 Task: Find connections with filter location 'Aïn Deheb with filter topic #careeradvice with filter profile language French with filter current company Yashoda Hospitals with filter school Lakshmi Narain College of Technology, Kalchuri Nagar, Raisen Road, Post Klua, Bhopal-462021 with filter industry Banking with filter service category Technical with filter keywords title Cruise Director
Action: Mouse moved to (481, 70)
Screenshot: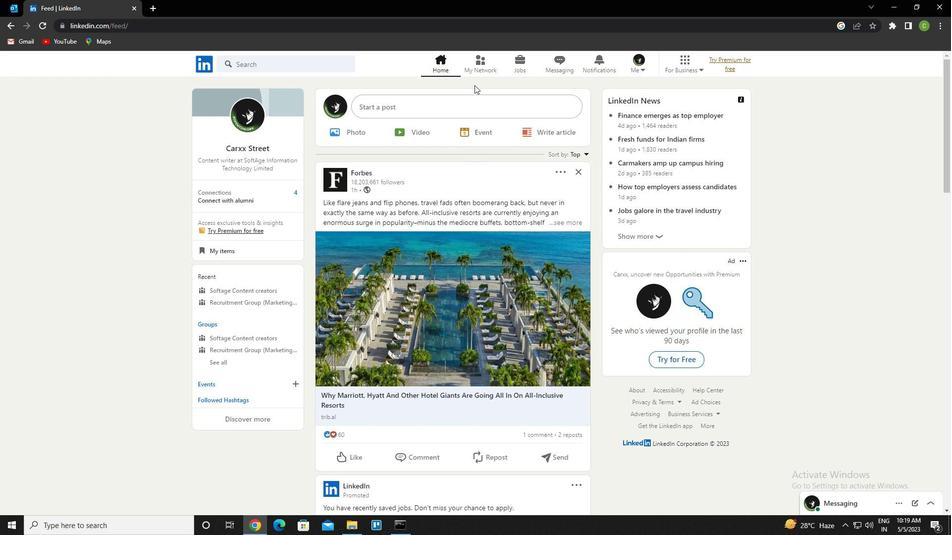 
Action: Mouse pressed left at (481, 70)
Screenshot: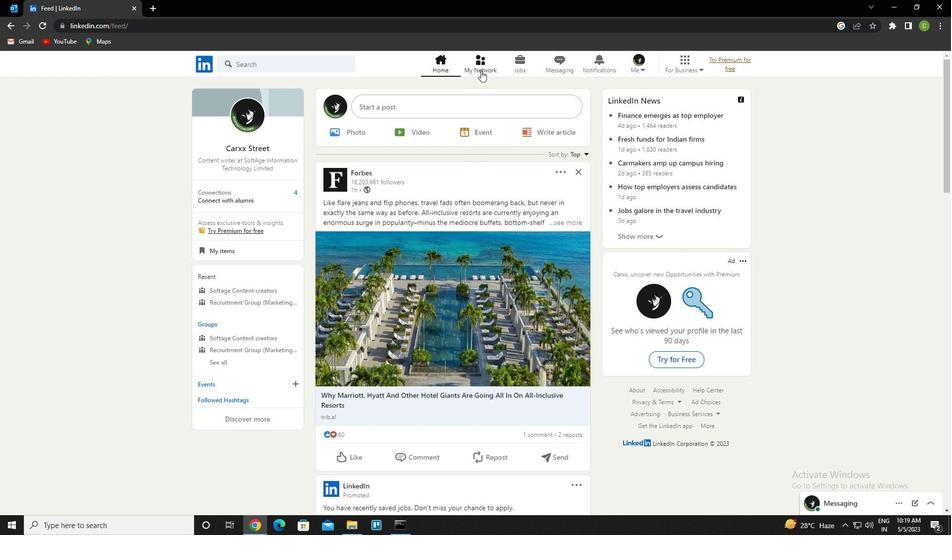 
Action: Mouse moved to (286, 122)
Screenshot: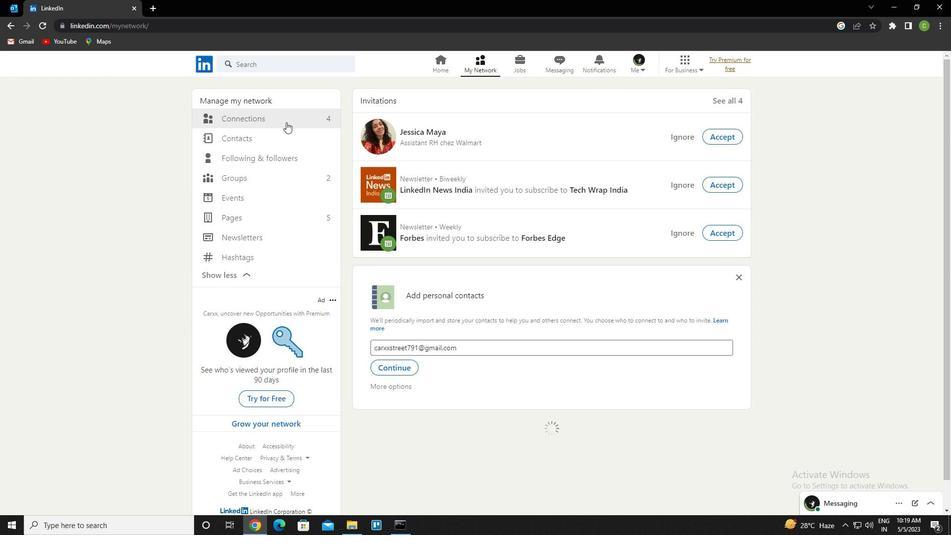 
Action: Mouse pressed left at (286, 122)
Screenshot: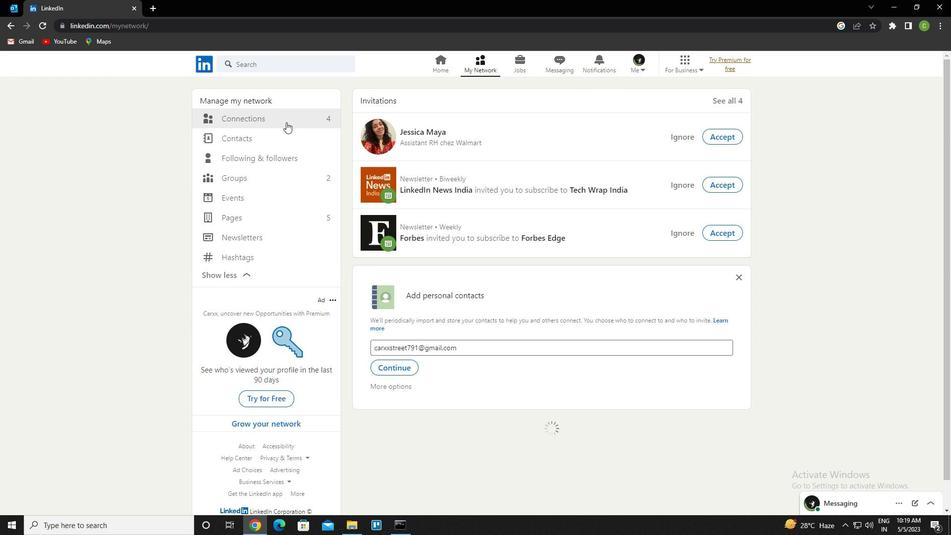 
Action: Mouse moved to (538, 120)
Screenshot: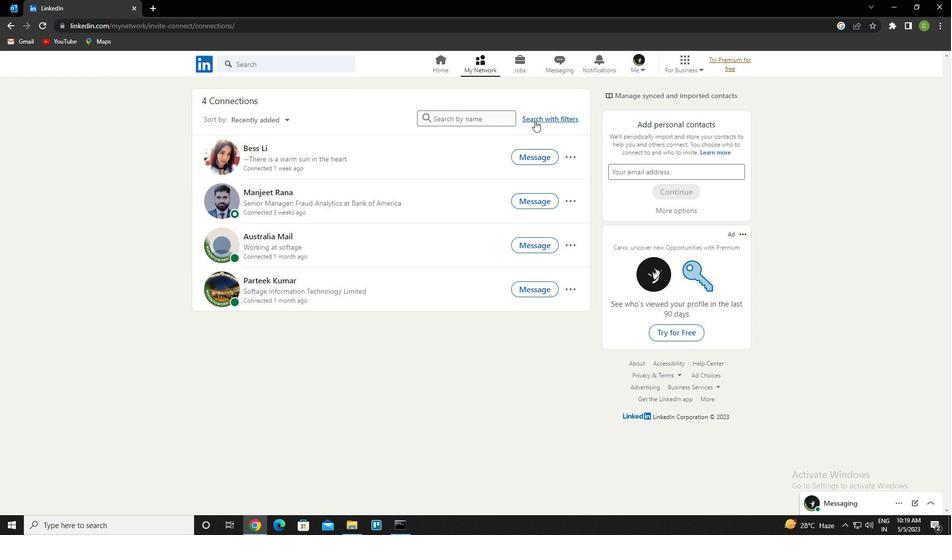 
Action: Mouse pressed left at (538, 120)
Screenshot: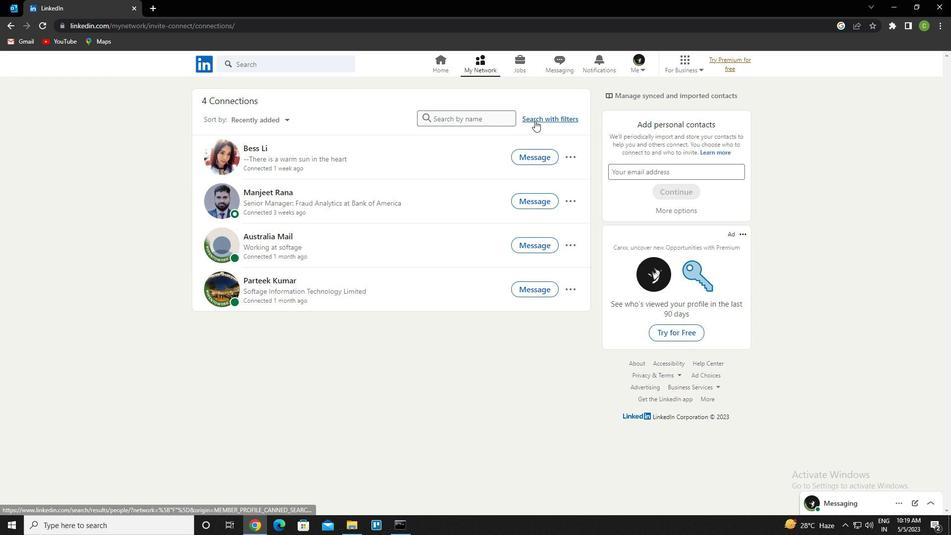 
Action: Mouse moved to (511, 93)
Screenshot: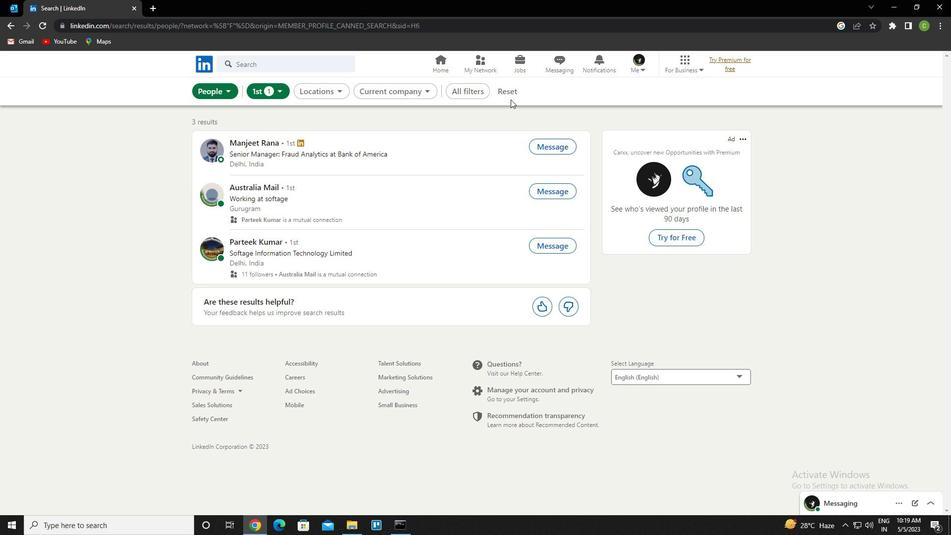 
Action: Mouse pressed left at (511, 93)
Screenshot: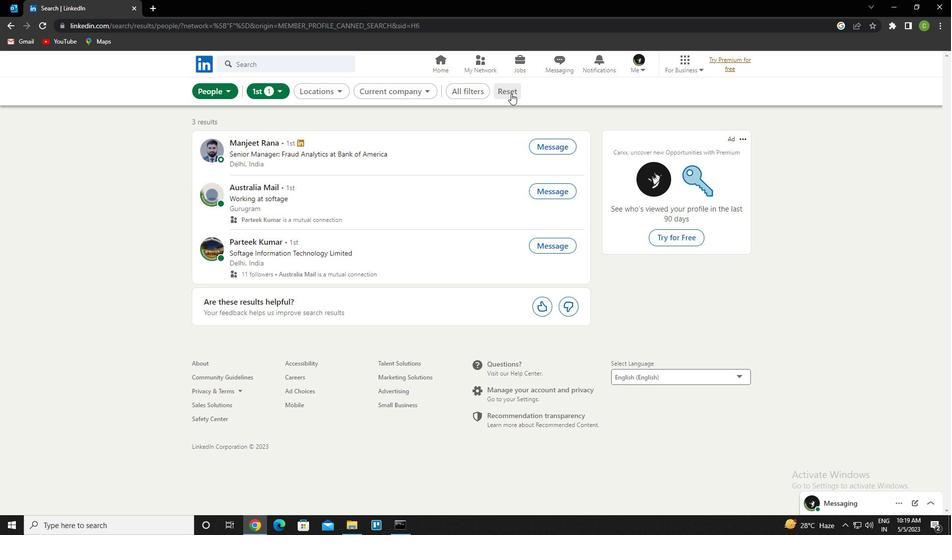 
Action: Mouse moved to (501, 97)
Screenshot: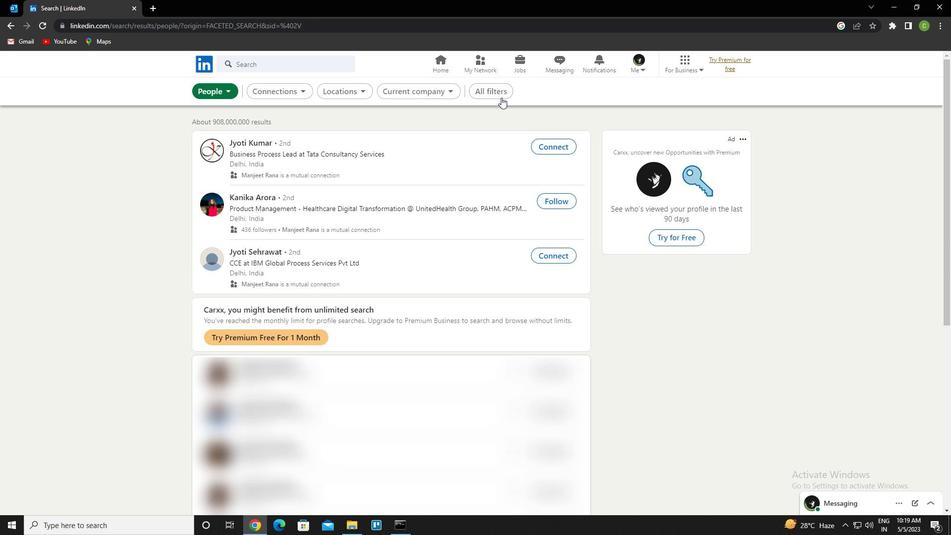 
Action: Mouse pressed left at (501, 97)
Screenshot: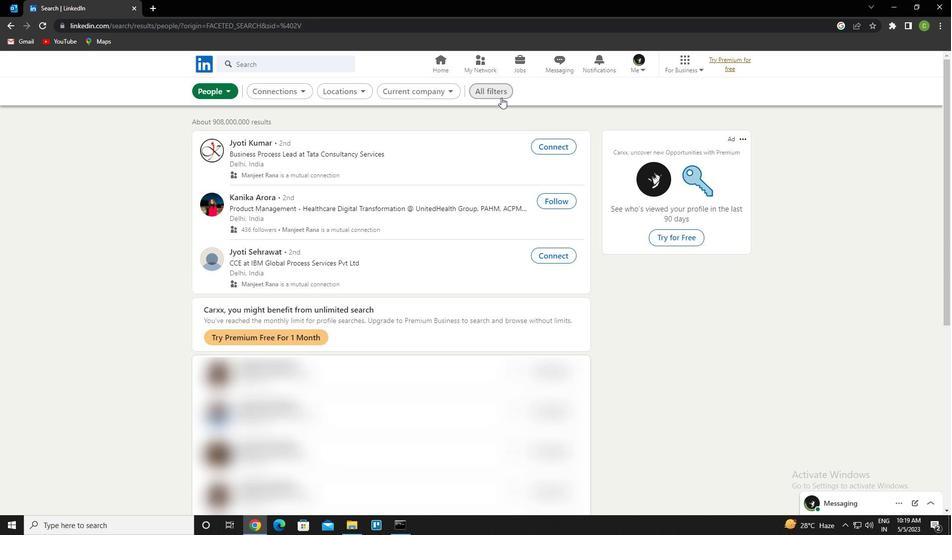 
Action: Mouse moved to (722, 254)
Screenshot: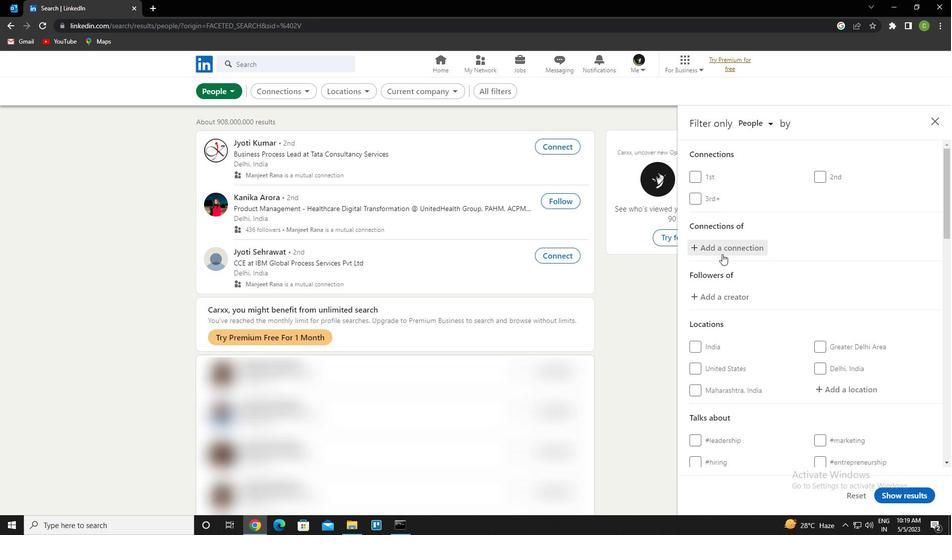 
Action: Mouse scrolled (722, 253) with delta (0, 0)
Screenshot: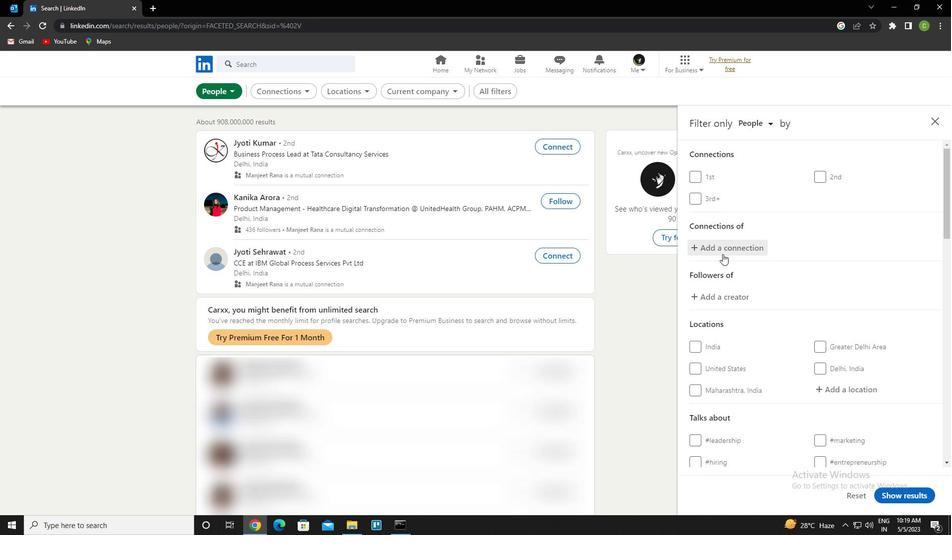 
Action: Mouse scrolled (722, 253) with delta (0, 0)
Screenshot: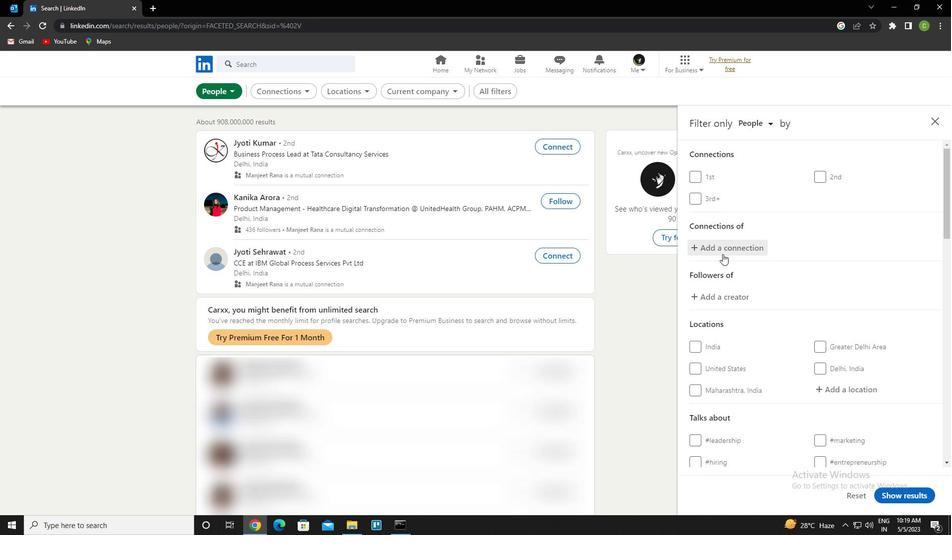 
Action: Mouse moved to (845, 295)
Screenshot: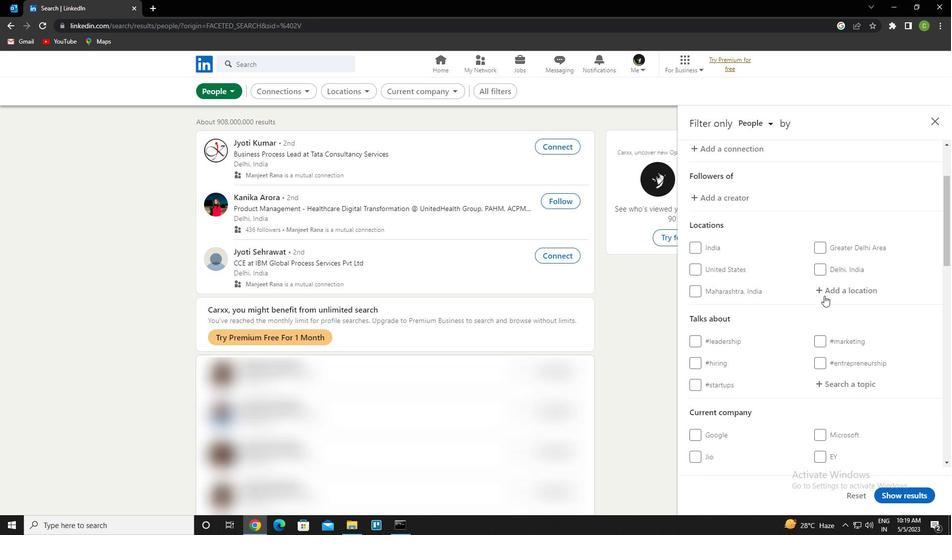 
Action: Mouse pressed left at (845, 295)
Screenshot: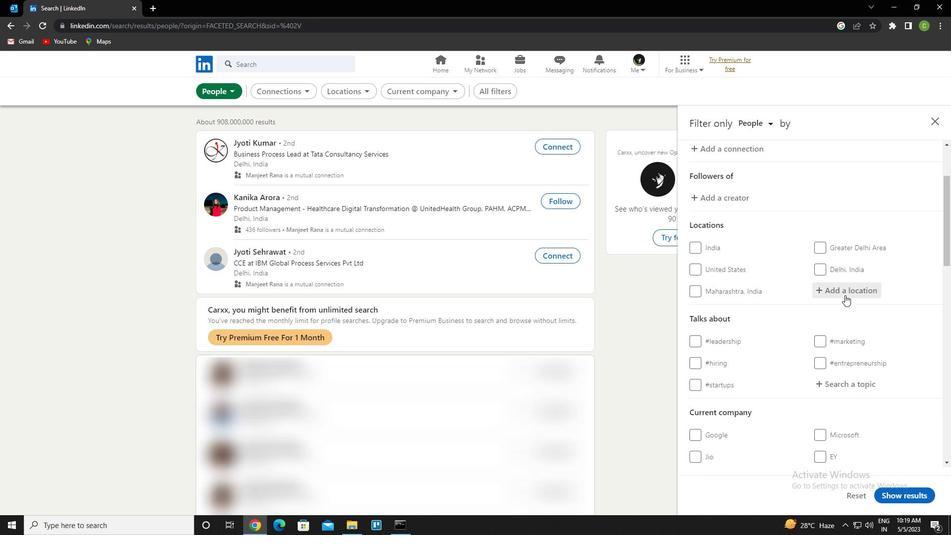 
Action: Mouse moved to (811, 272)
Screenshot: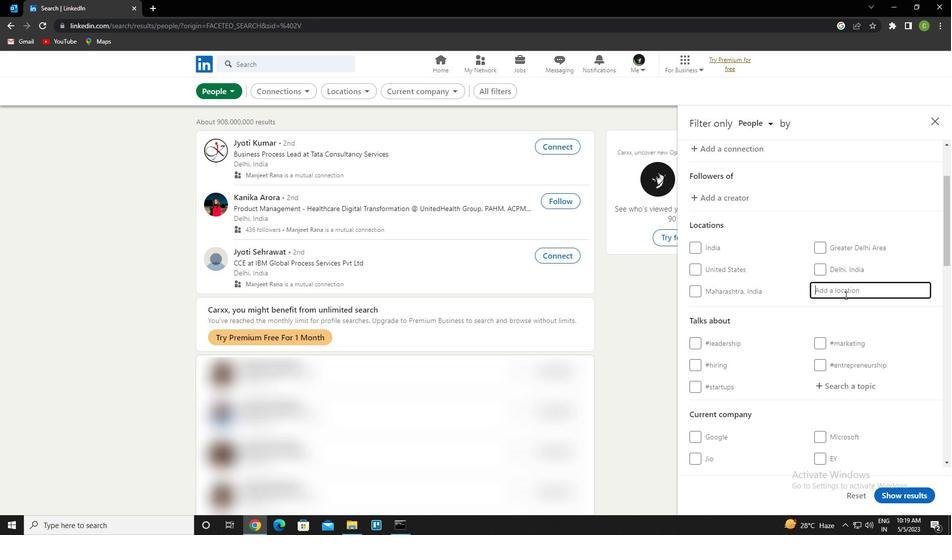 
Action: Key pressed <Key.caps_lock>a<Key.caps_lock>In<Key.space>deheb<Key.enter>
Screenshot: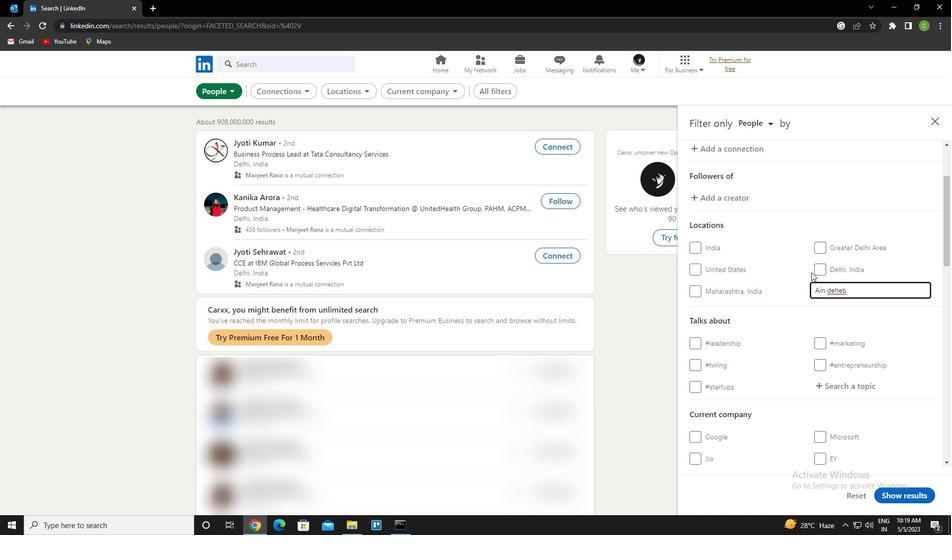 
Action: Mouse scrolled (811, 271) with delta (0, 0)
Screenshot: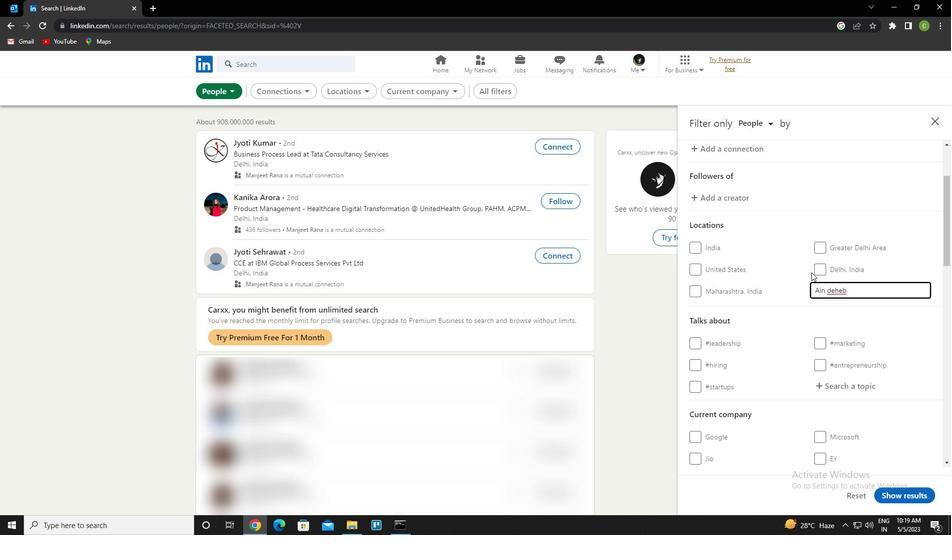 
Action: Mouse moved to (846, 342)
Screenshot: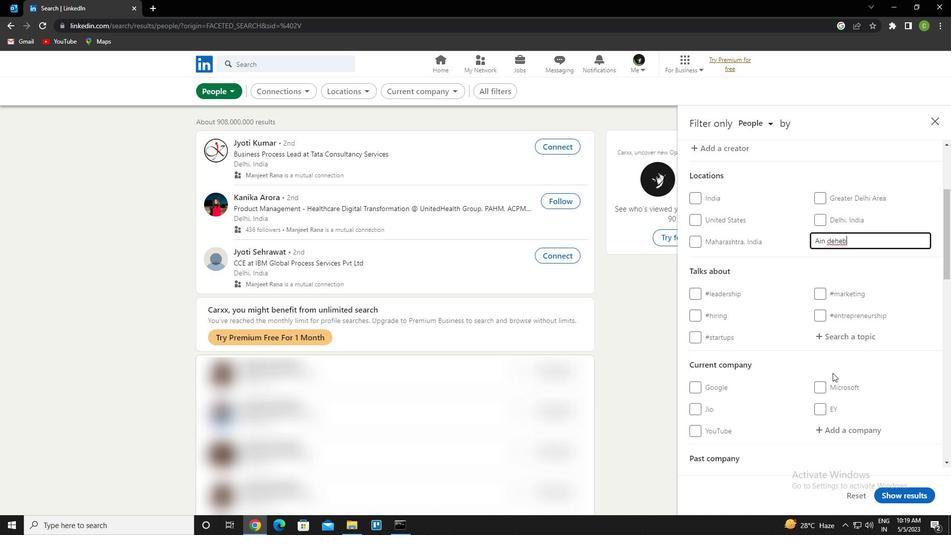 
Action: Mouse pressed left at (846, 342)
Screenshot: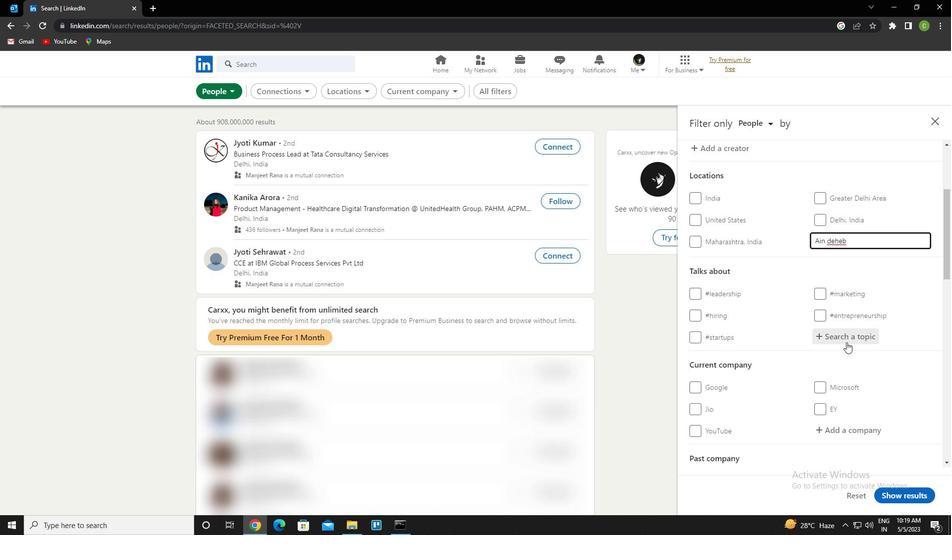 
Action: Key pressed careeradvice<Key.down><Key.enter>
Screenshot: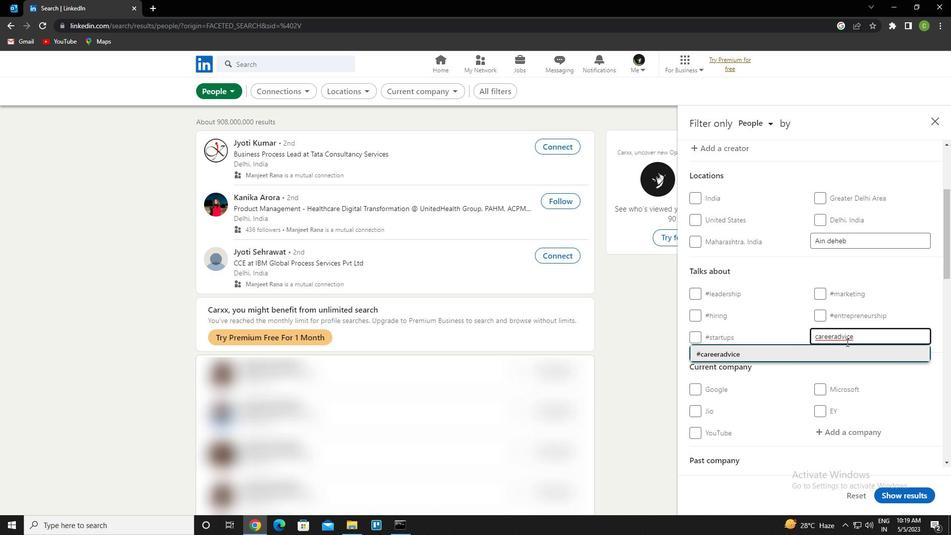 
Action: Mouse moved to (816, 320)
Screenshot: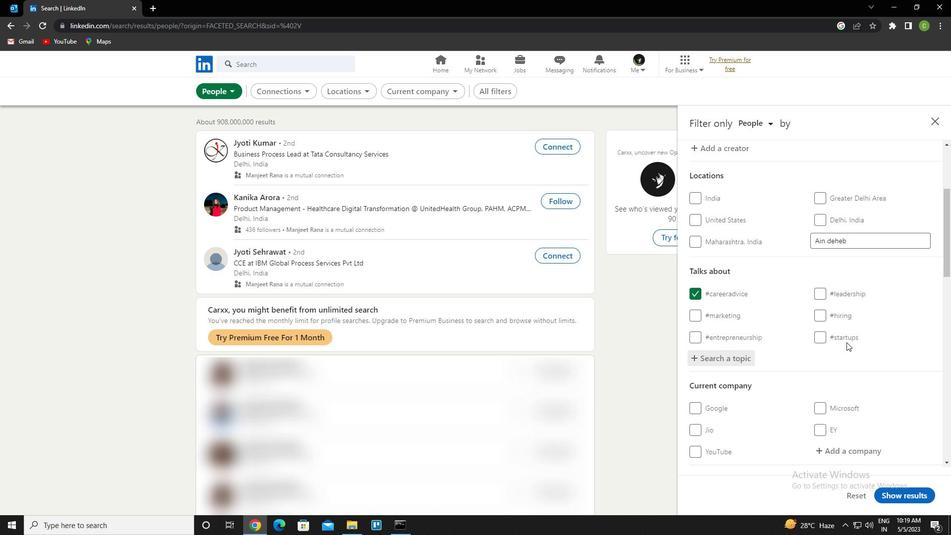 
Action: Mouse scrolled (816, 319) with delta (0, 0)
Screenshot: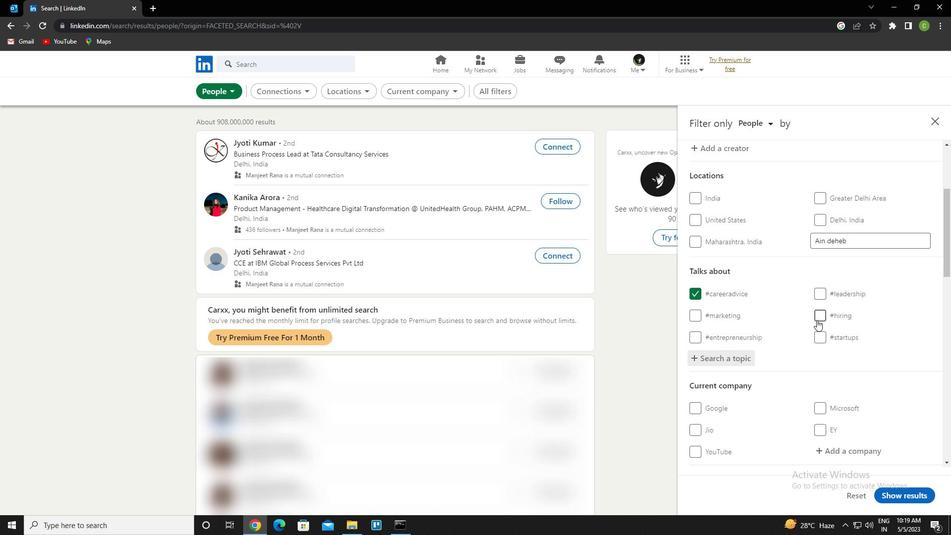 
Action: Mouse scrolled (816, 319) with delta (0, 0)
Screenshot: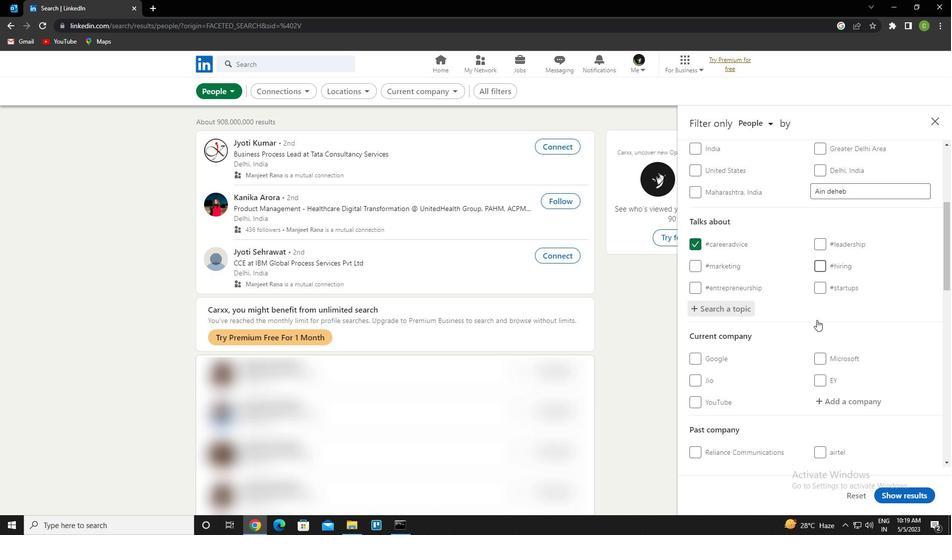 
Action: Mouse scrolled (816, 319) with delta (0, 0)
Screenshot: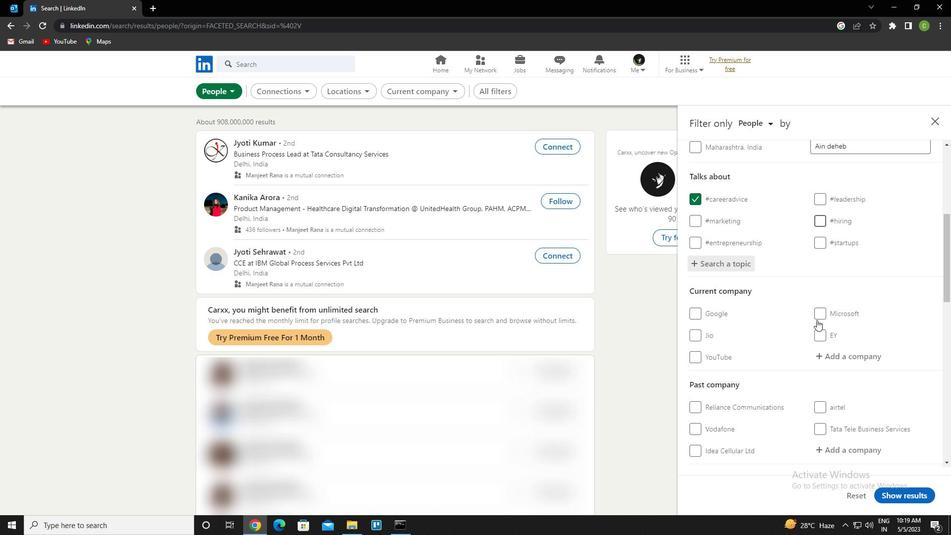 
Action: Mouse scrolled (816, 319) with delta (0, 0)
Screenshot: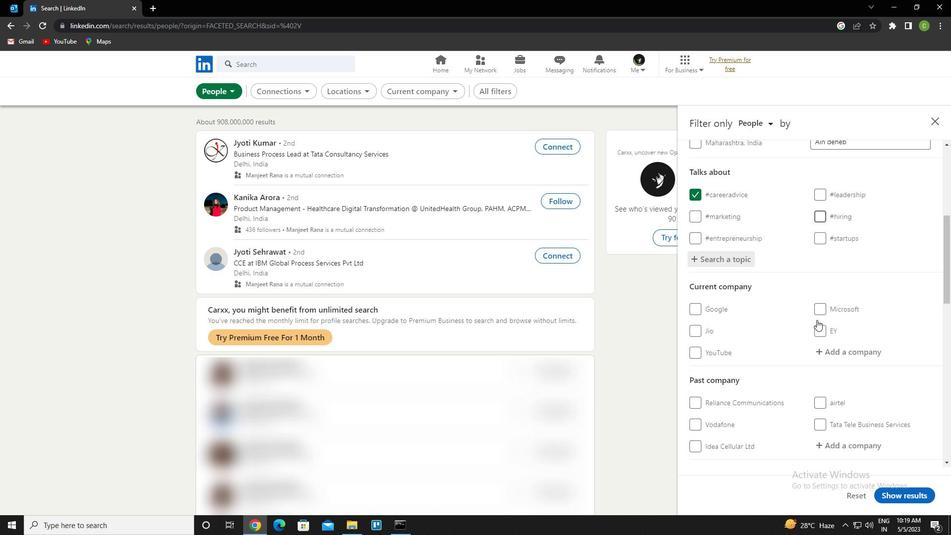 
Action: Mouse scrolled (816, 319) with delta (0, 0)
Screenshot: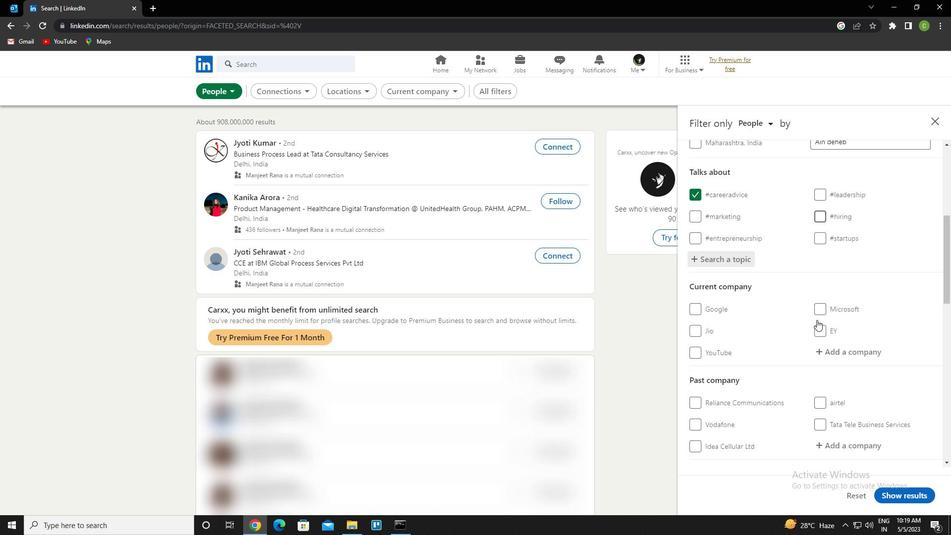 
Action: Mouse scrolled (816, 319) with delta (0, 0)
Screenshot: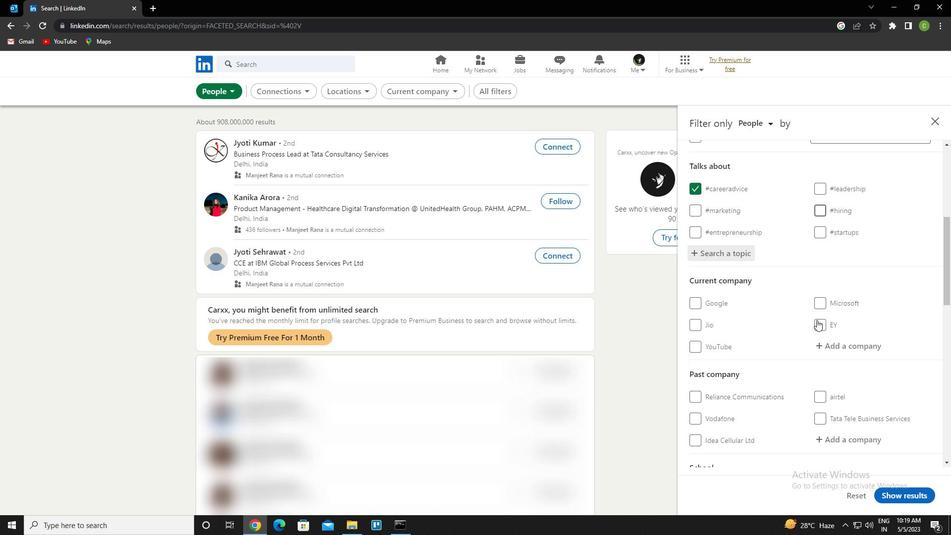
Action: Mouse scrolled (816, 319) with delta (0, 0)
Screenshot: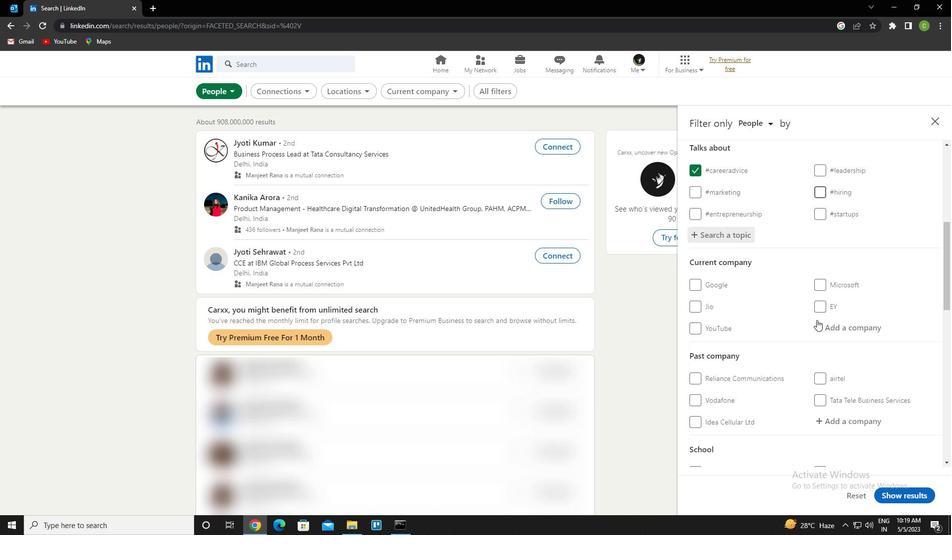 
Action: Mouse scrolled (816, 319) with delta (0, 0)
Screenshot: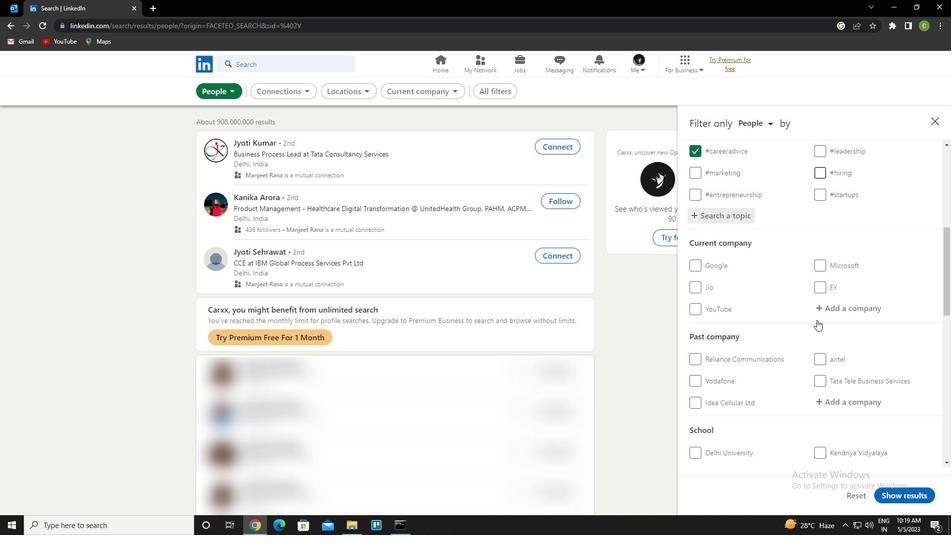 
Action: Mouse moved to (816, 320)
Screenshot: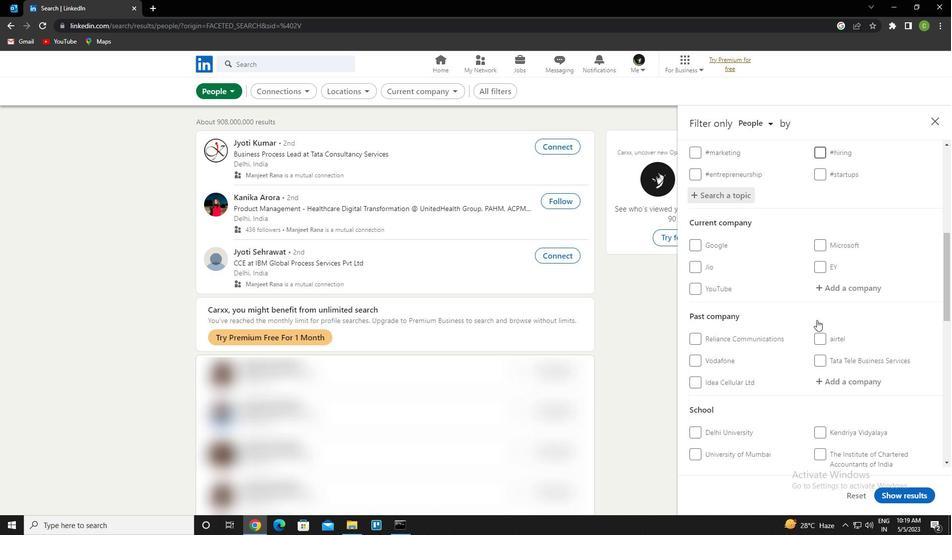 
Action: Mouse scrolled (816, 319) with delta (0, 0)
Screenshot: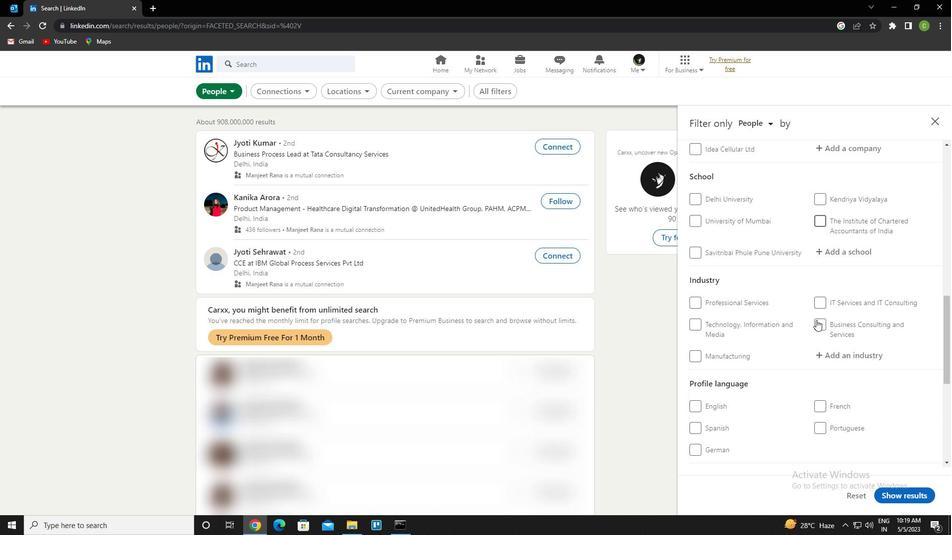 
Action: Mouse moved to (820, 354)
Screenshot: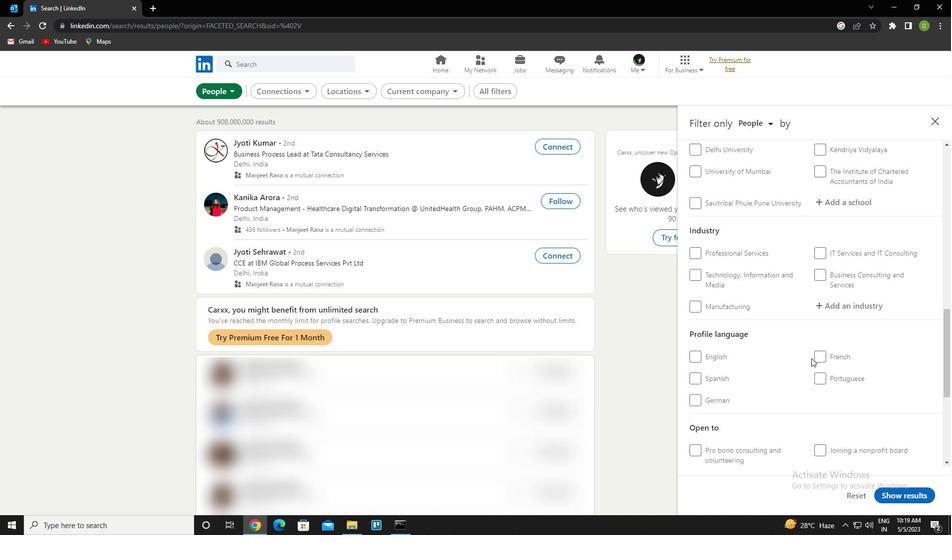 
Action: Mouse pressed left at (820, 354)
Screenshot: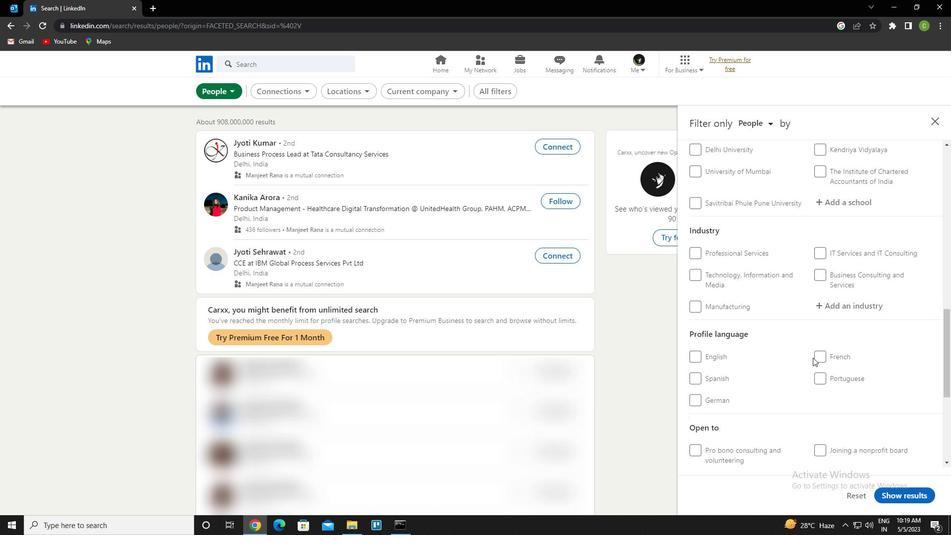 
Action: Mouse moved to (781, 319)
Screenshot: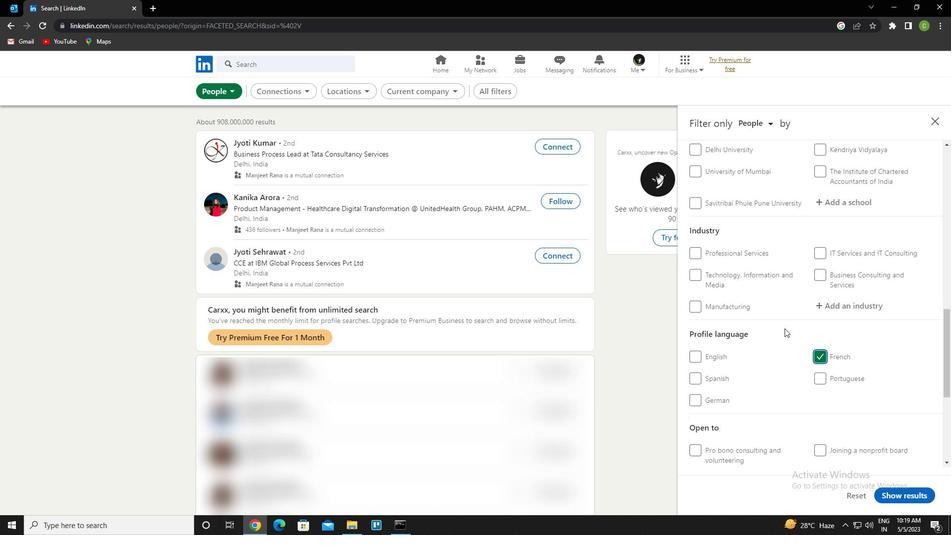 
Action: Mouse scrolled (781, 320) with delta (0, 0)
Screenshot: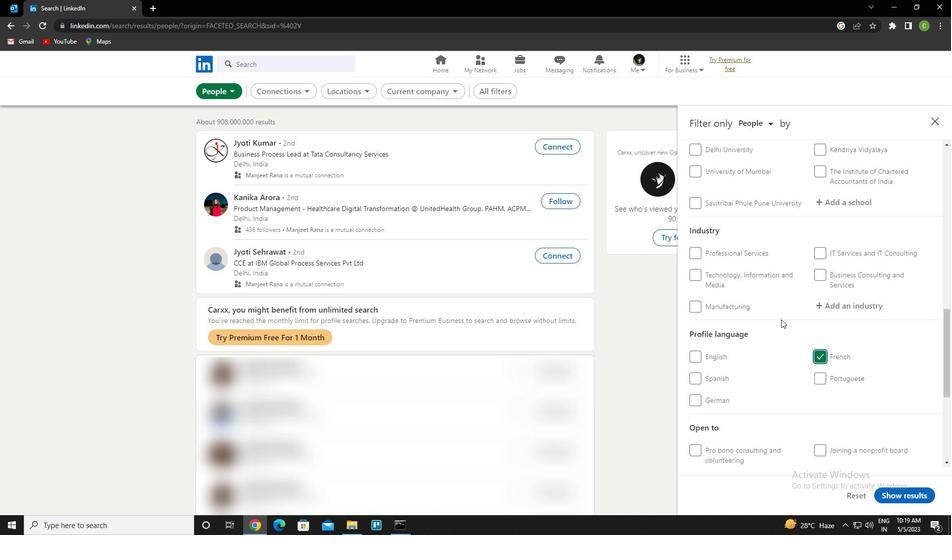 
Action: Mouse scrolled (781, 320) with delta (0, 0)
Screenshot: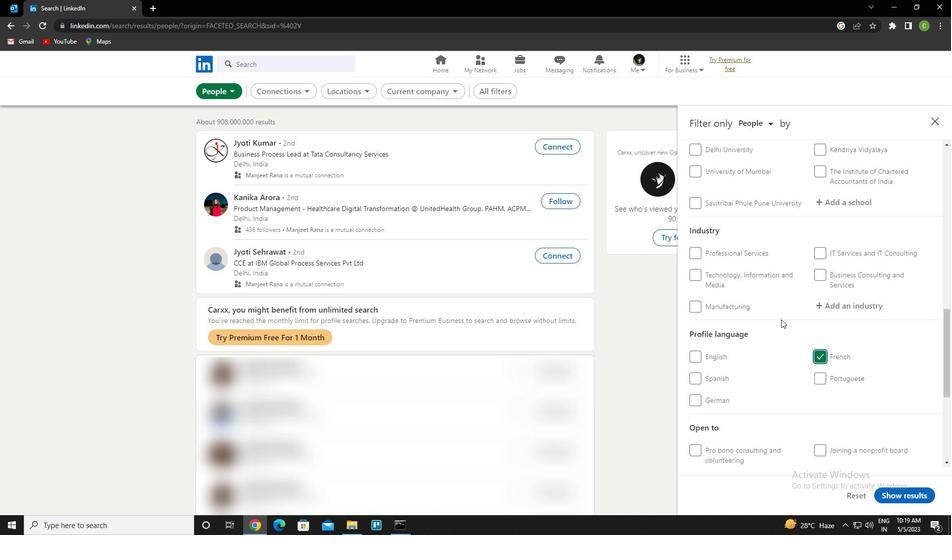 
Action: Mouse scrolled (781, 320) with delta (0, 0)
Screenshot: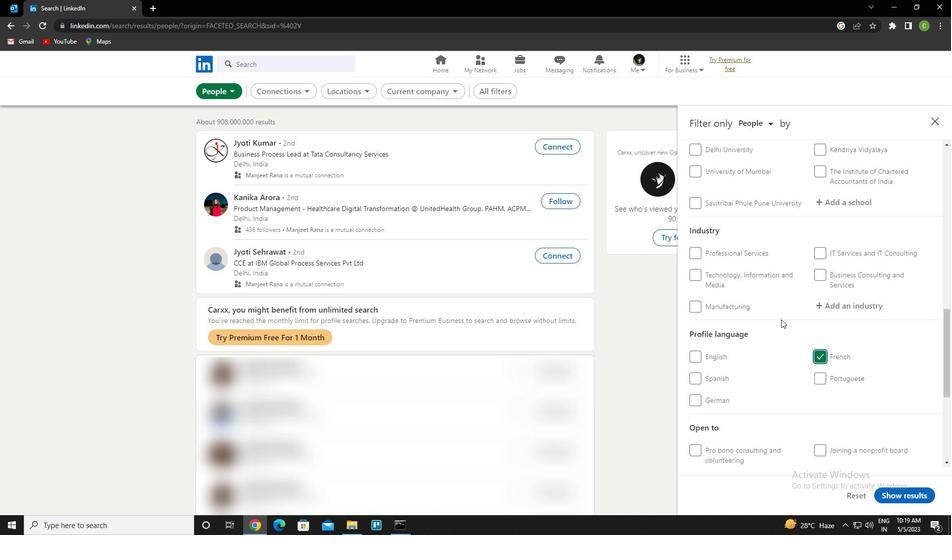 
Action: Mouse scrolled (781, 320) with delta (0, 0)
Screenshot: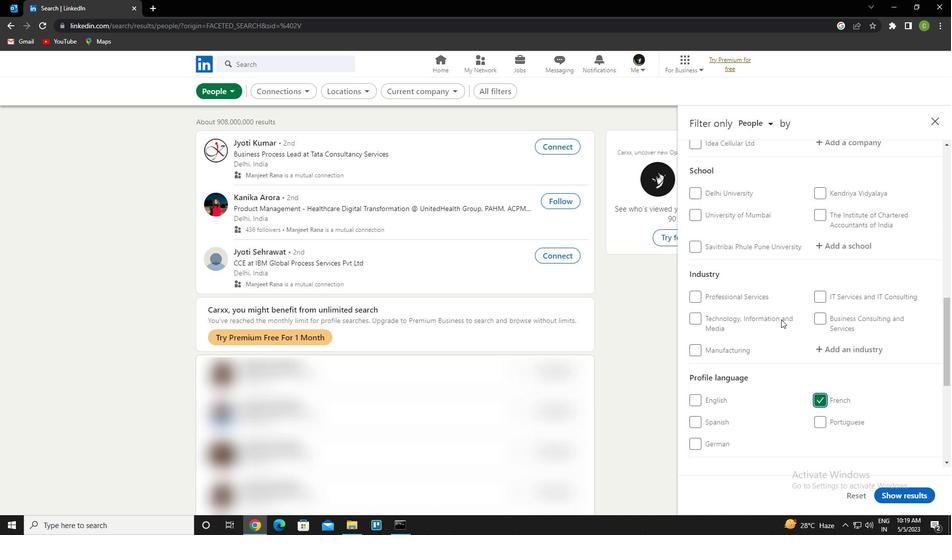 
Action: Mouse scrolled (781, 320) with delta (0, 0)
Screenshot: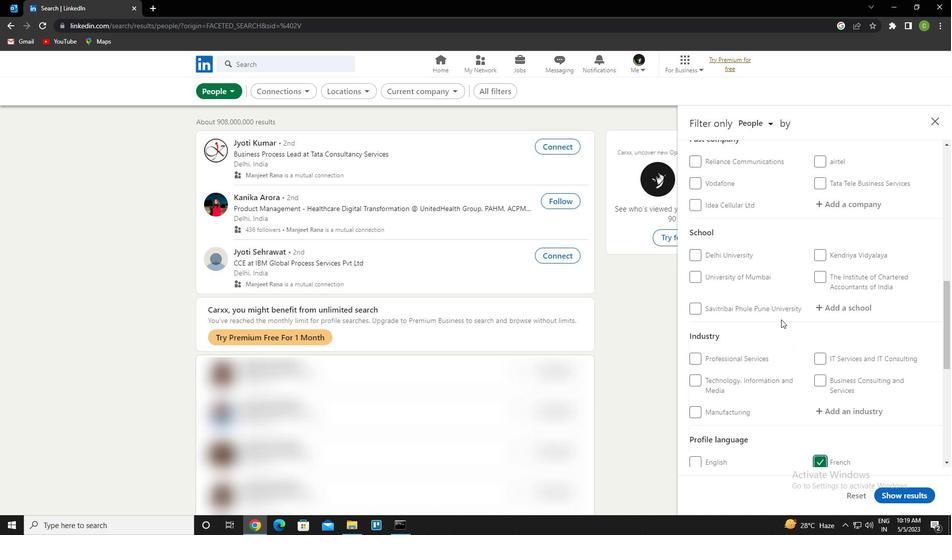 
Action: Mouse scrolled (781, 320) with delta (0, 0)
Screenshot: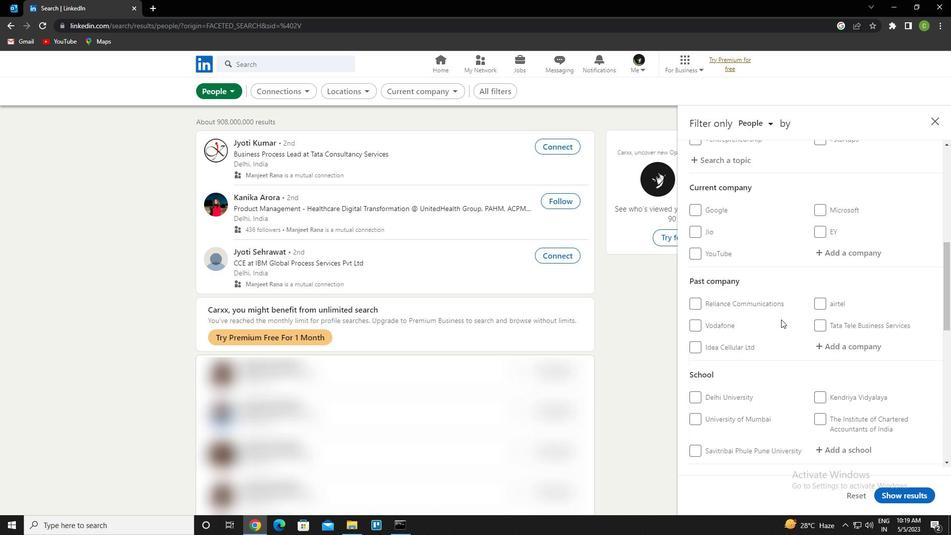 
Action: Mouse scrolled (781, 320) with delta (0, 0)
Screenshot: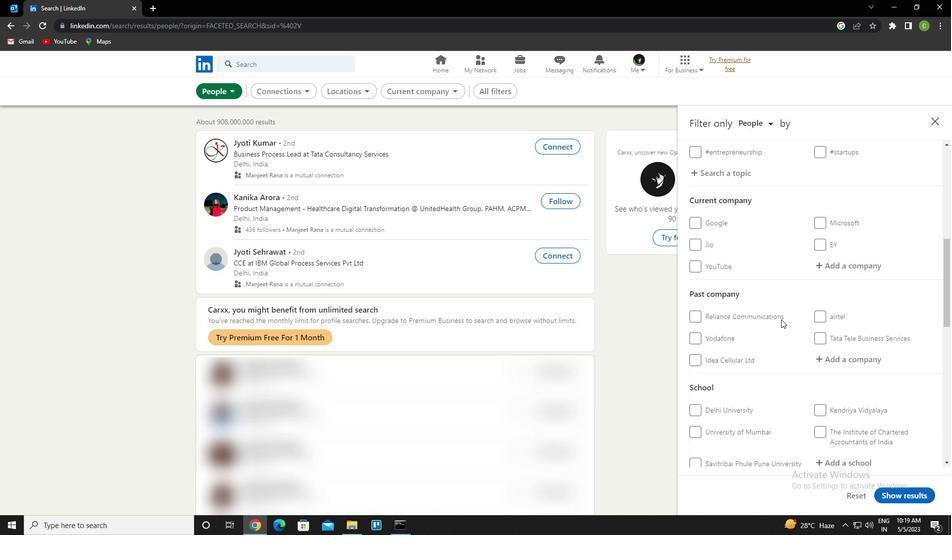 
Action: Mouse moved to (849, 352)
Screenshot: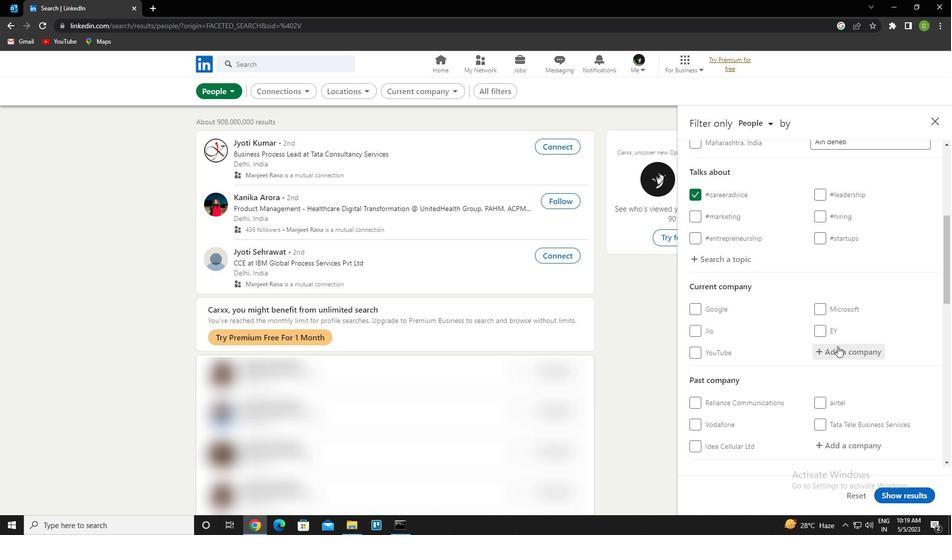 
Action: Mouse pressed left at (849, 352)
Screenshot: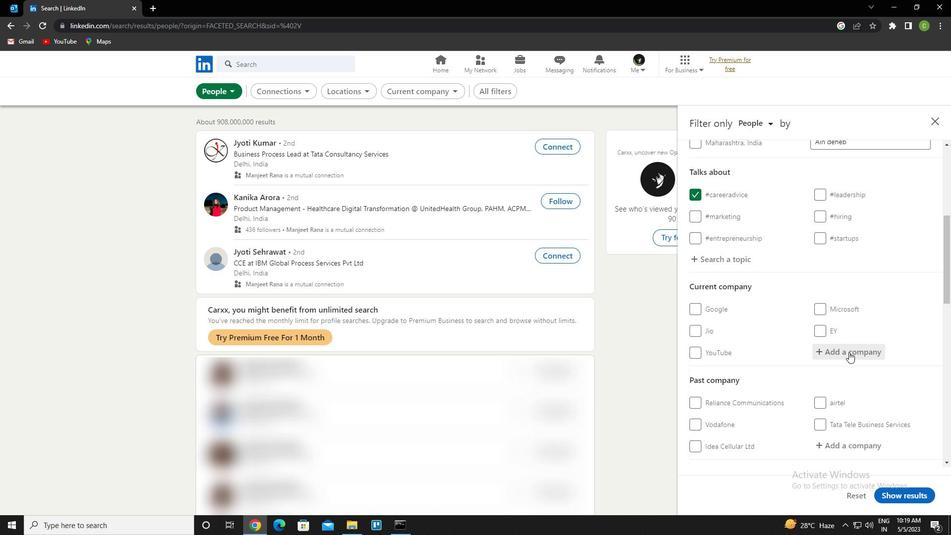 
Action: Mouse moved to (865, 318)
Screenshot: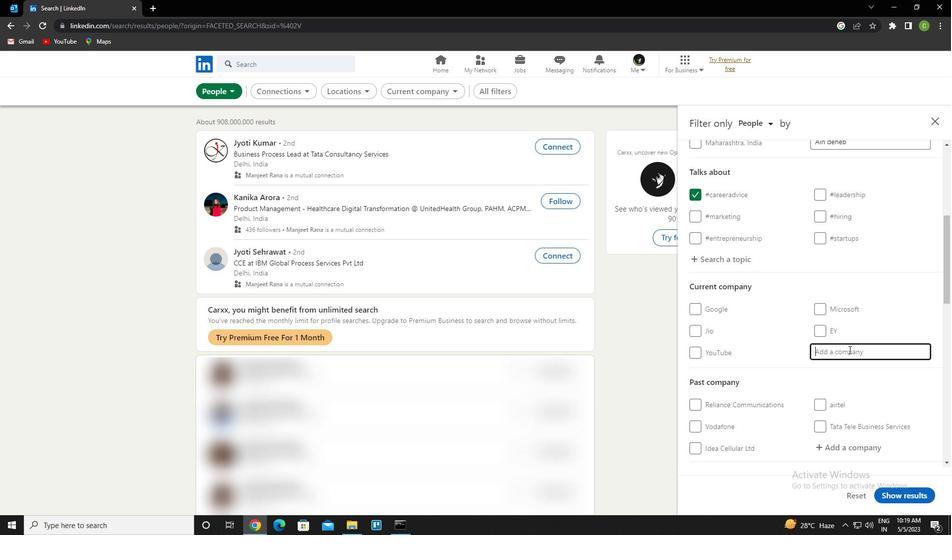 
Action: Key pressed <Key.caps_lock>y<Key.caps_lock>ashoda<Key.space>hostital<Key.backspace><Key.backspace><Key.backspace><Key.backspace><Key.backspace>pitals<Key.down><Key.enter>
Screenshot: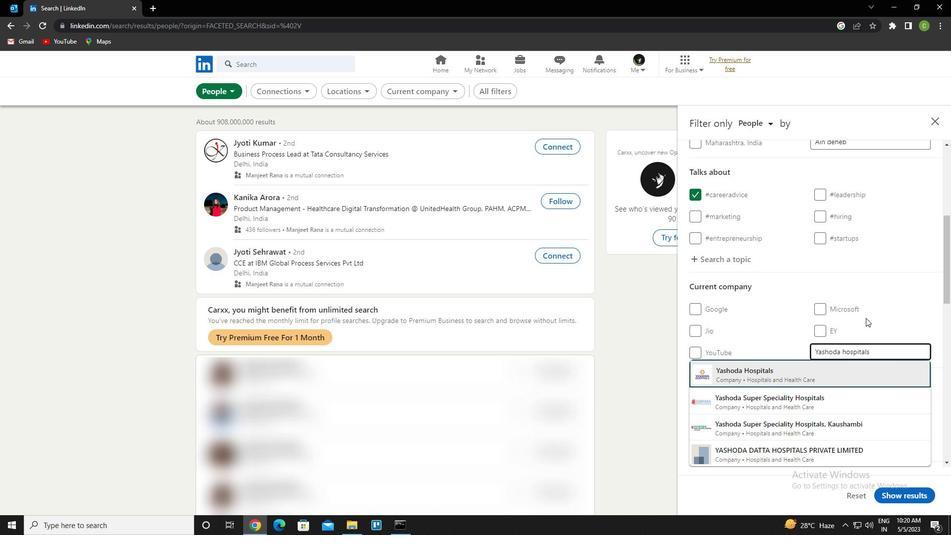 
Action: Mouse scrolled (865, 317) with delta (0, 0)
Screenshot: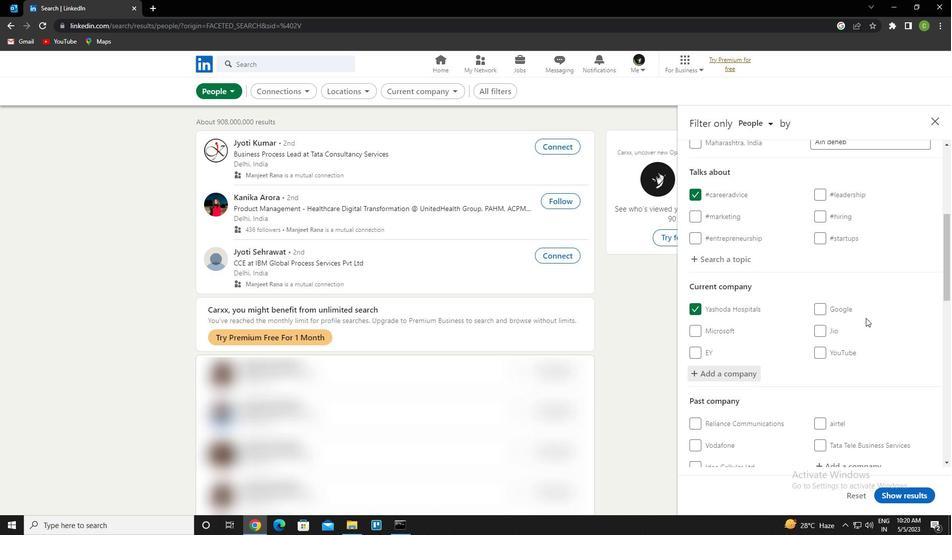 
Action: Mouse scrolled (865, 317) with delta (0, 0)
Screenshot: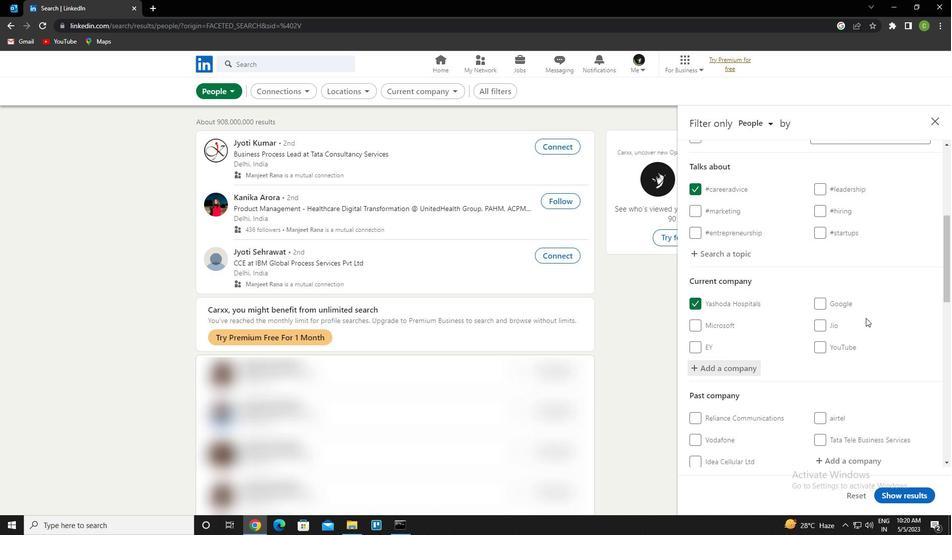 
Action: Mouse scrolled (865, 317) with delta (0, 0)
Screenshot: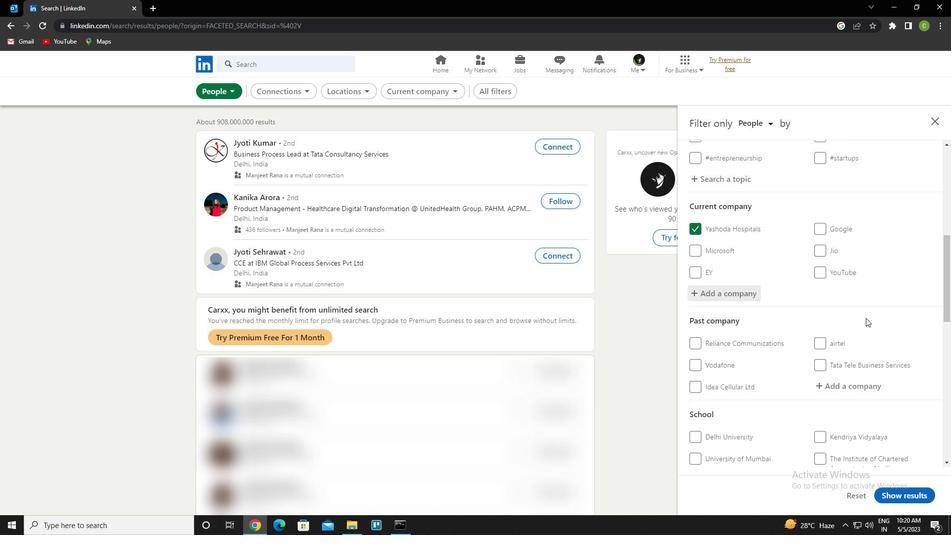 
Action: Mouse moved to (865, 381)
Screenshot: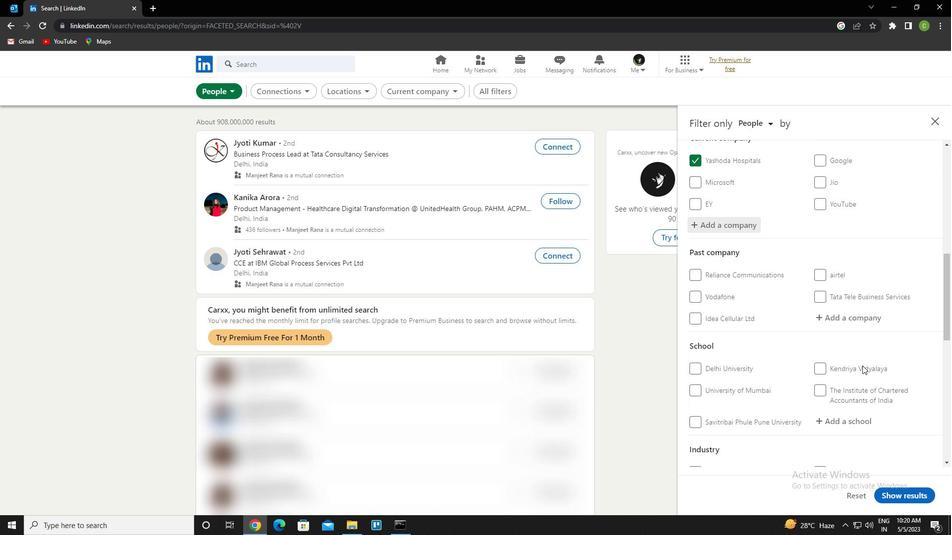 
Action: Mouse scrolled (865, 380) with delta (0, 0)
Screenshot: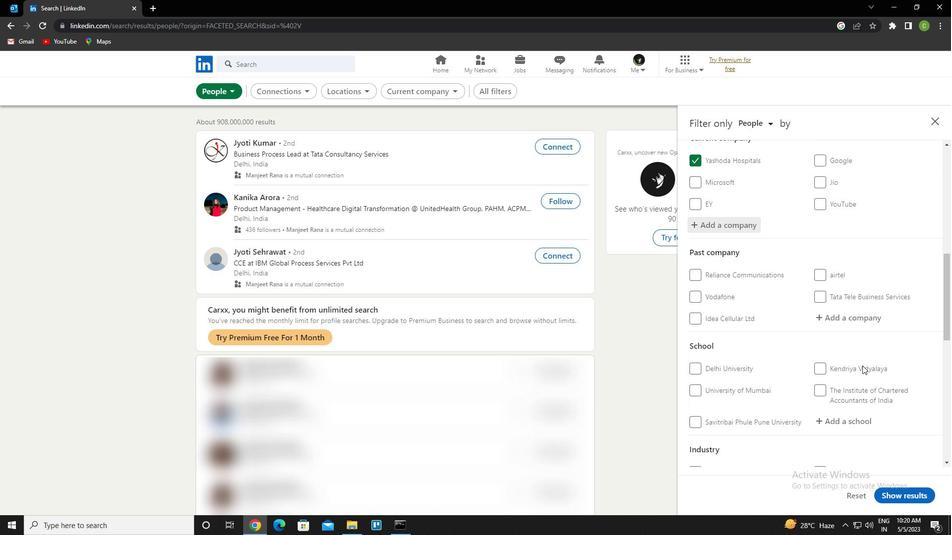 
Action: Mouse moved to (865, 375)
Screenshot: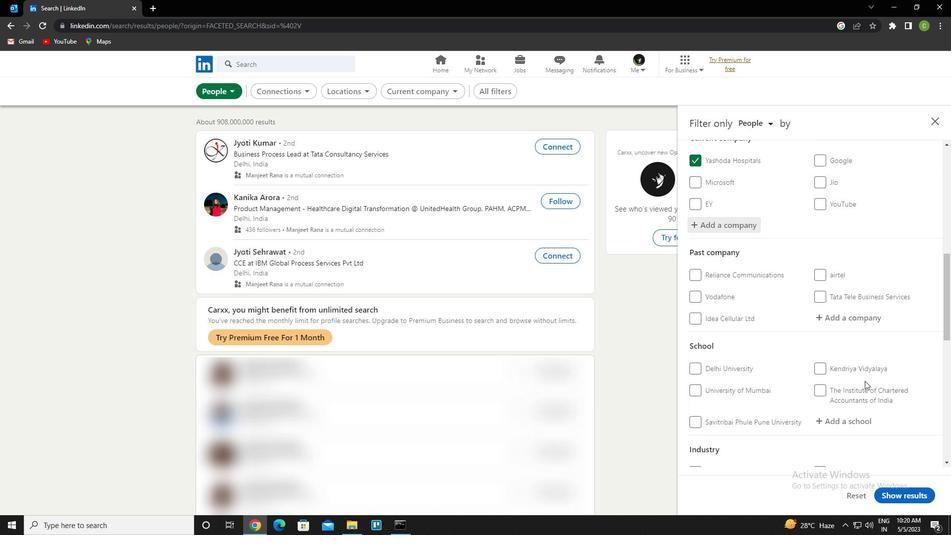 
Action: Mouse scrolled (865, 375) with delta (0, 0)
Screenshot: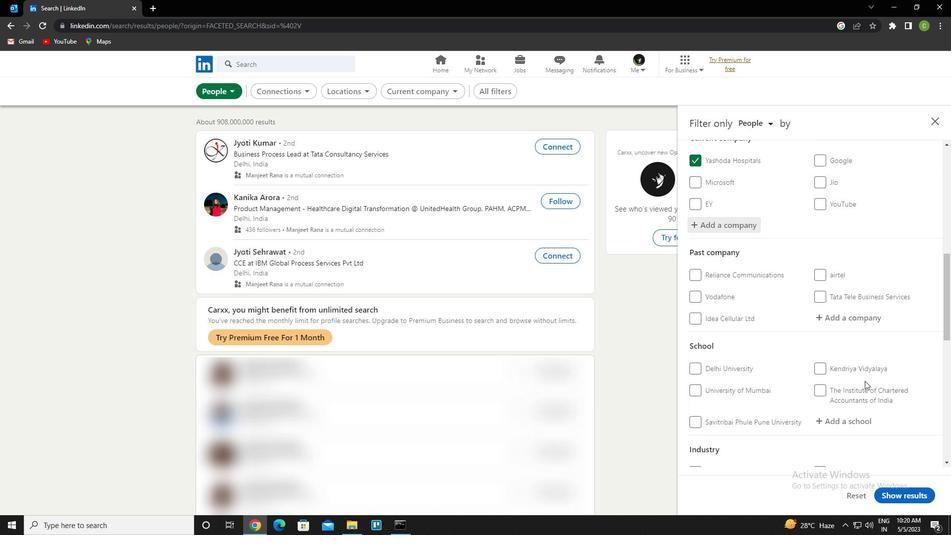 
Action: Mouse moved to (855, 328)
Screenshot: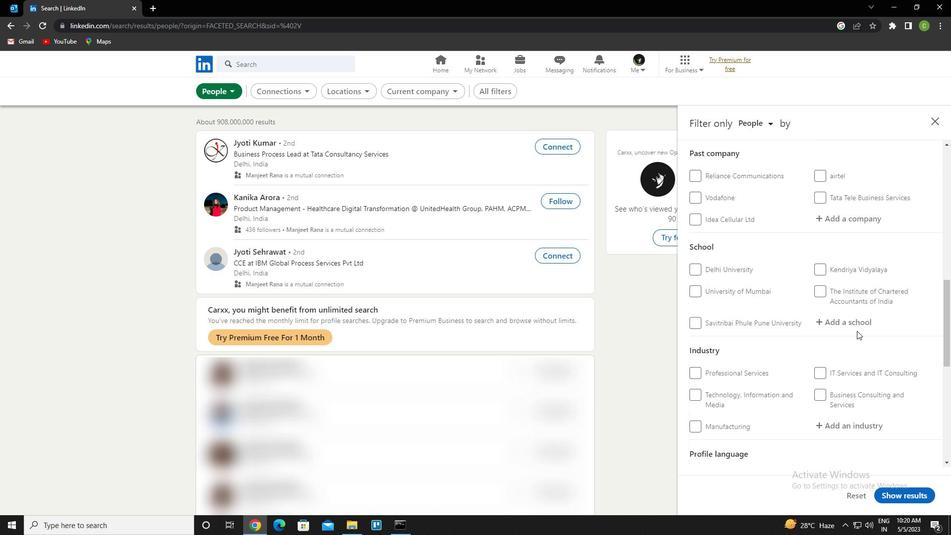 
Action: Mouse pressed left at (855, 328)
Screenshot: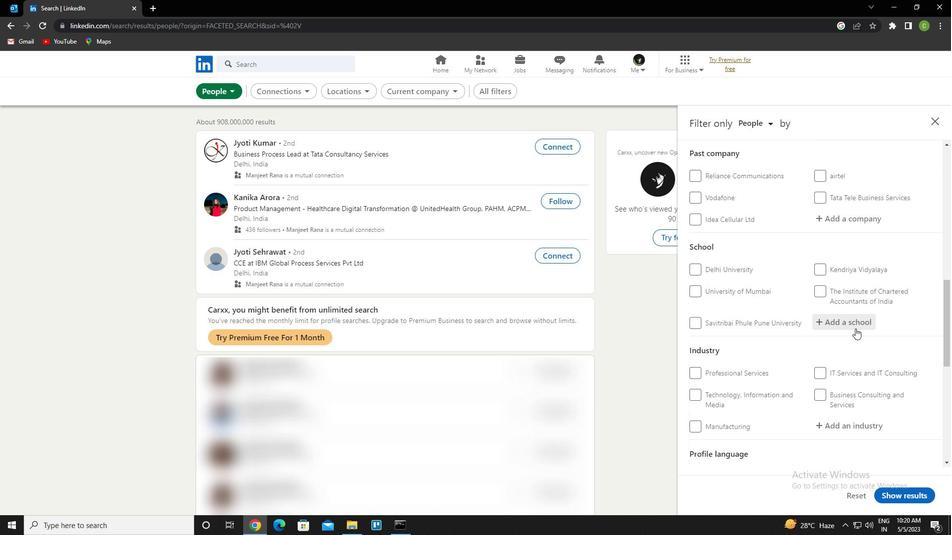 
Action: Key pressed <Key.caps_lock>l<Key.caps_lock>akshmi<Key.space>narain<Key.space>college<Key.space>of<Key.space>technology<Key.space>kal<Key.down><Key.enter>
Screenshot: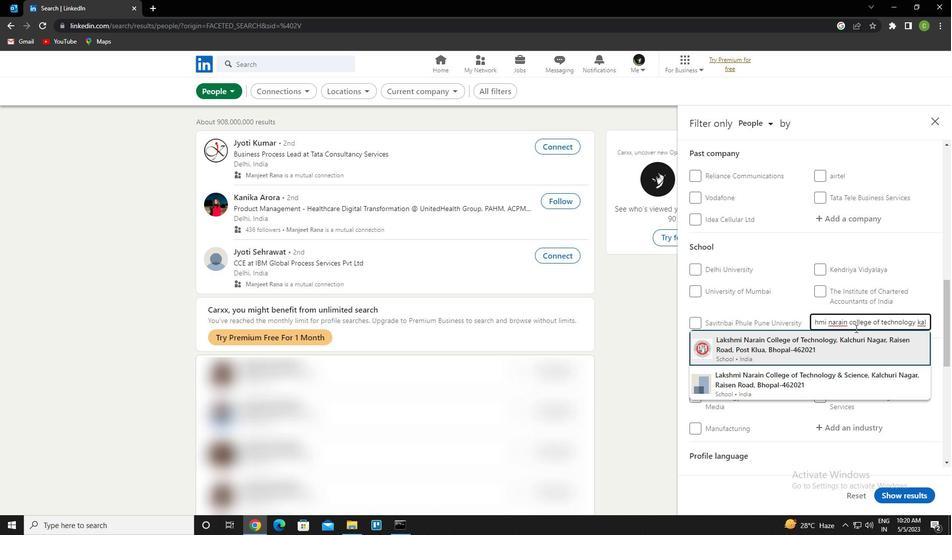 
Action: Mouse scrolled (855, 327) with delta (0, 0)
Screenshot: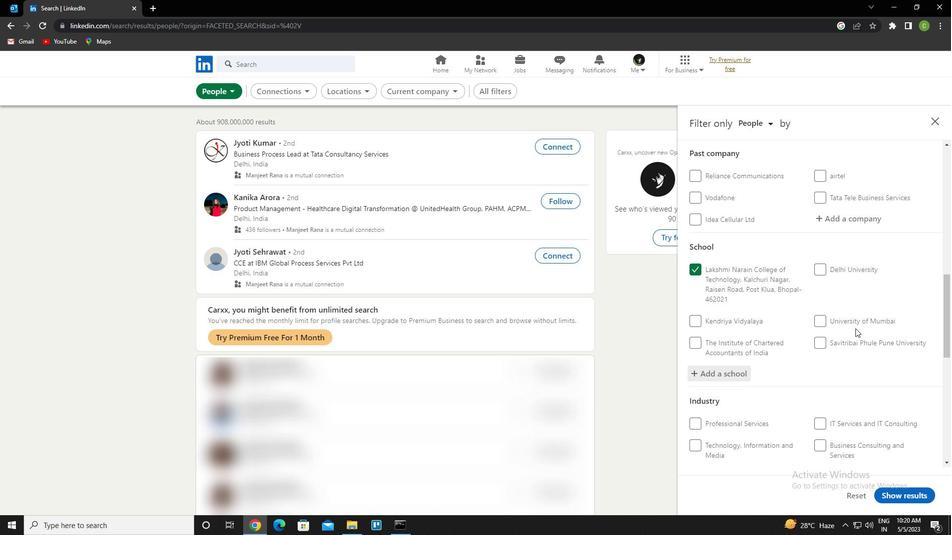 
Action: Mouse moved to (850, 324)
Screenshot: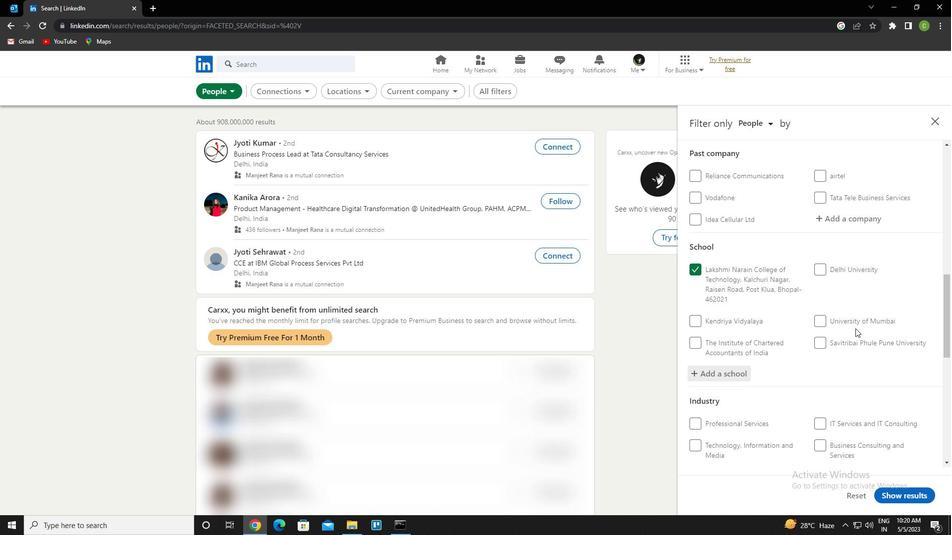 
Action: Mouse scrolled (850, 324) with delta (0, 0)
Screenshot: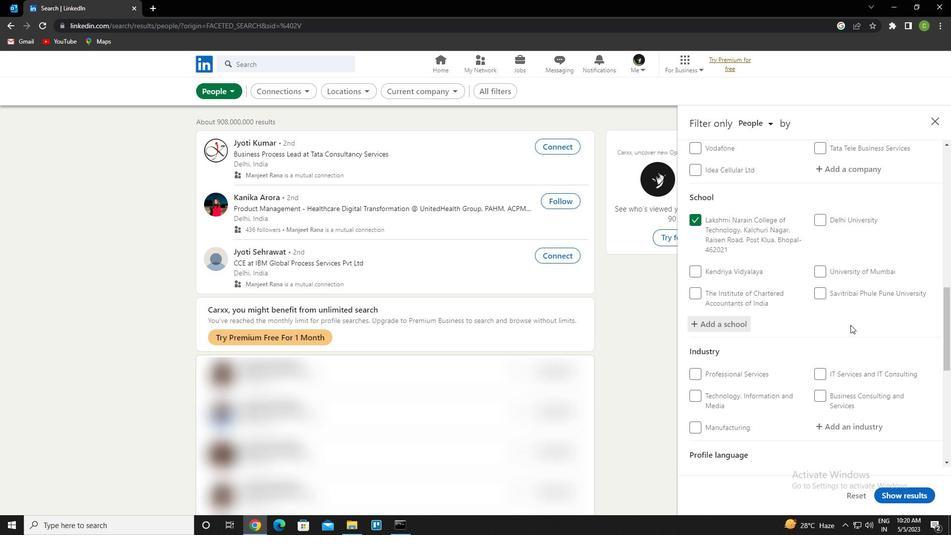 
Action: Mouse scrolled (850, 324) with delta (0, 0)
Screenshot: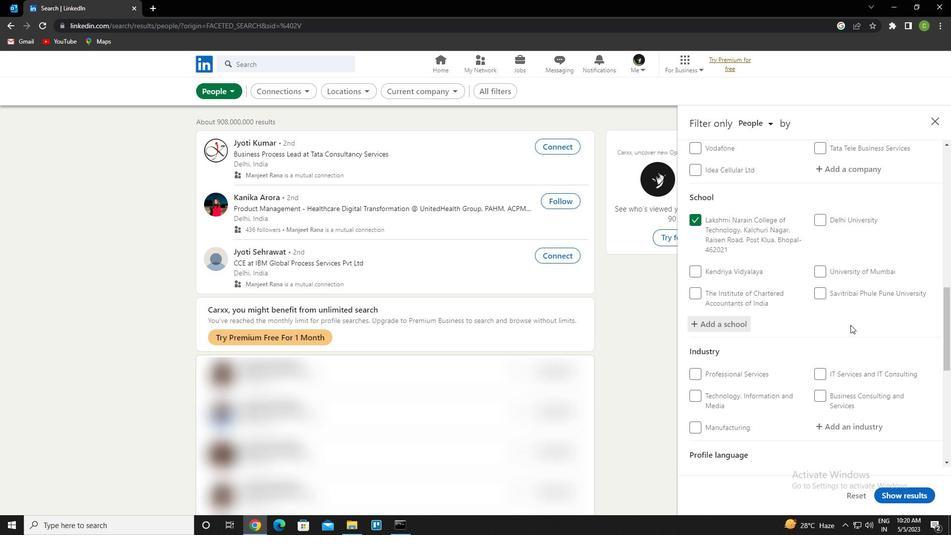
Action: Mouse moved to (856, 326)
Screenshot: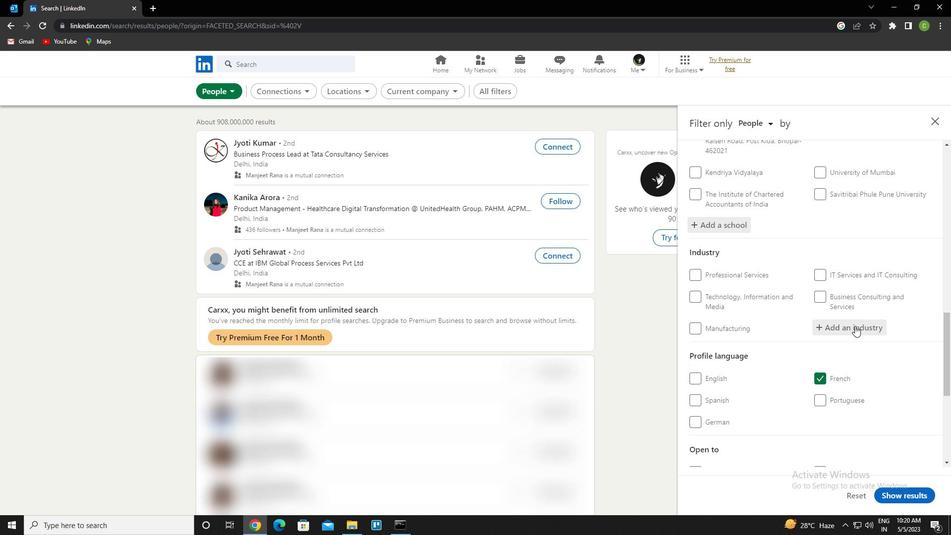 
Action: Mouse pressed left at (856, 326)
Screenshot: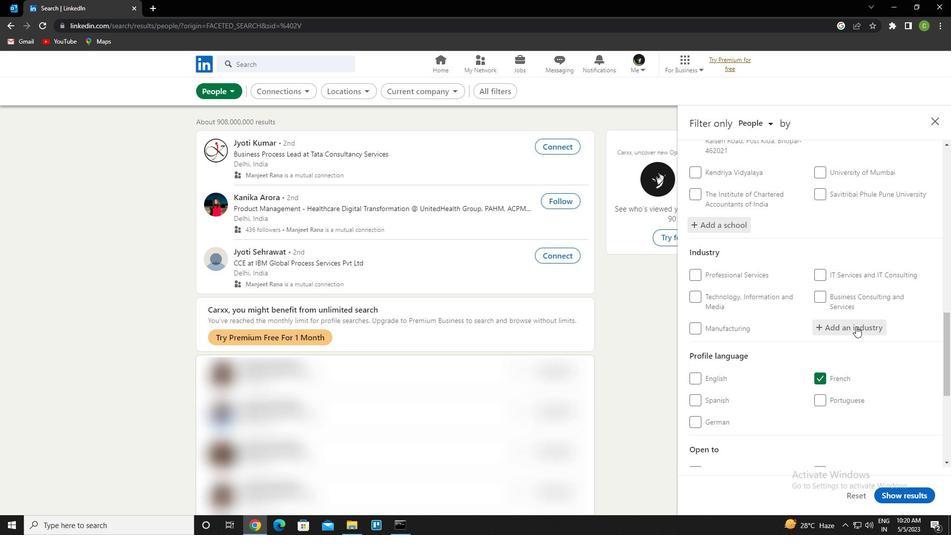 
Action: Key pressed <Key.caps_lock>b<Key.caps_lock>anking<Key.down><Key.enter>
Screenshot: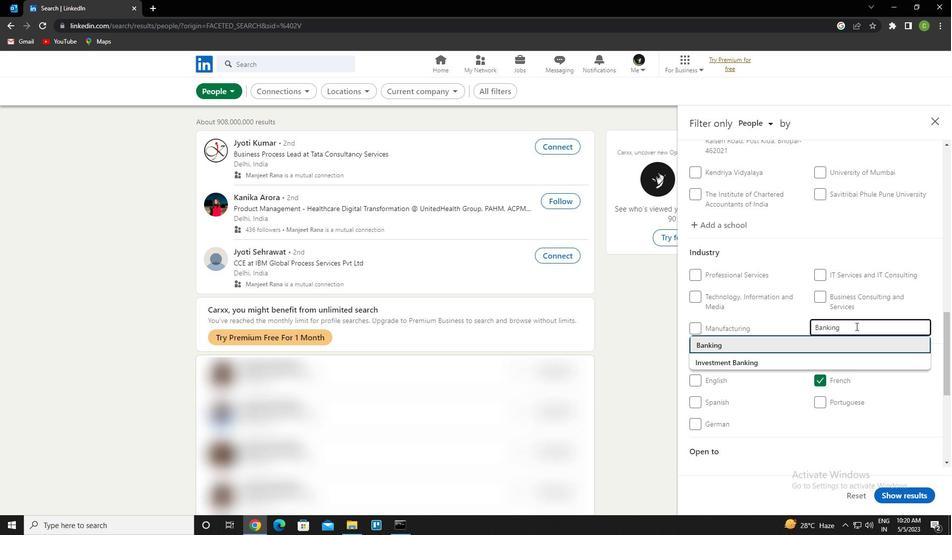 
Action: Mouse scrolled (856, 325) with delta (0, 0)
Screenshot: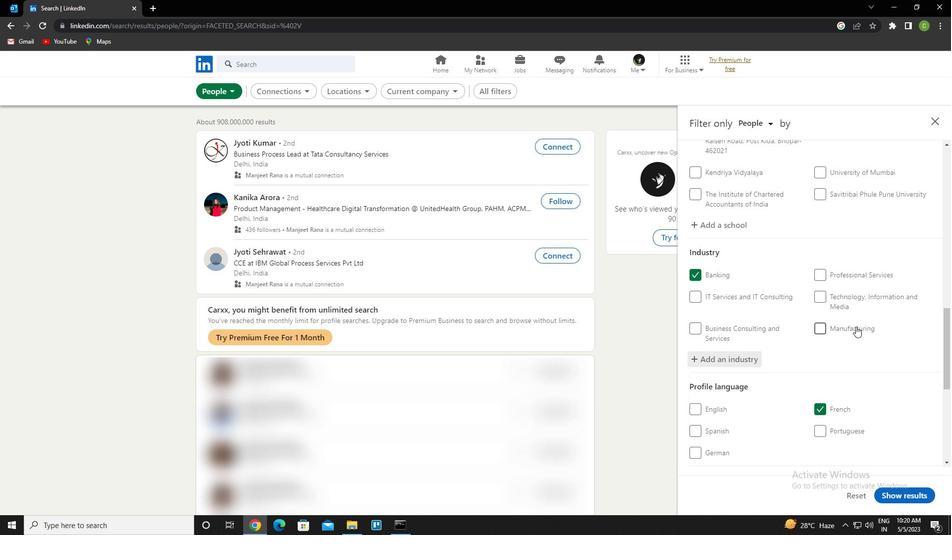 
Action: Mouse moved to (845, 329)
Screenshot: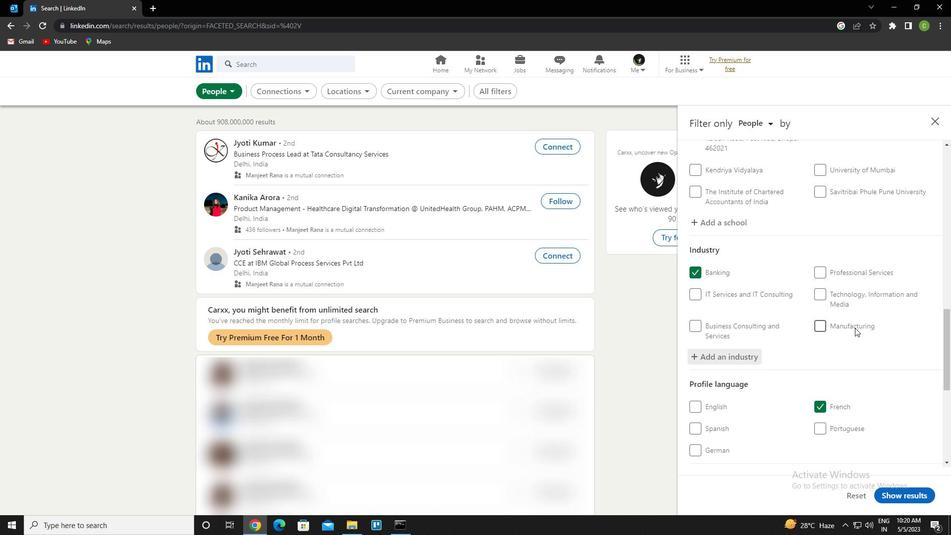 
Action: Mouse scrolled (845, 329) with delta (0, 0)
Screenshot: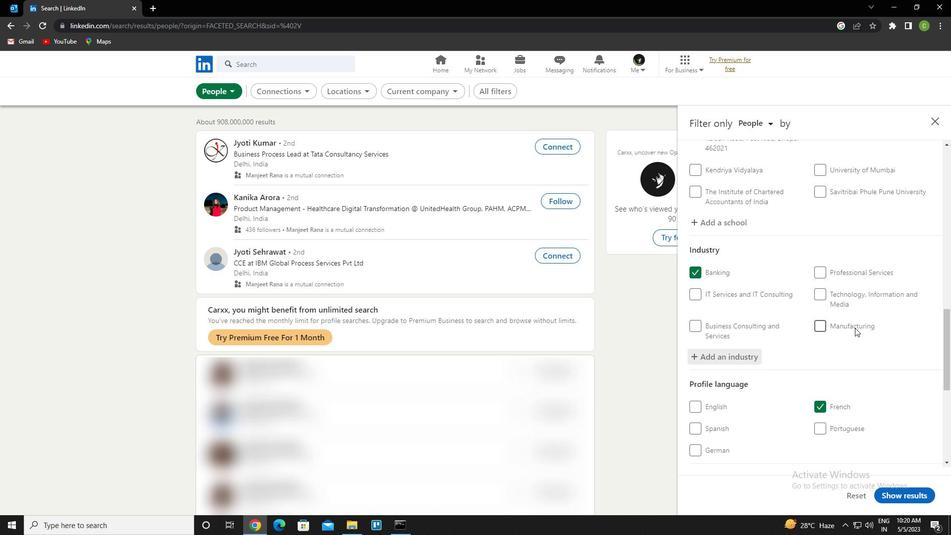 
Action: Mouse moved to (835, 329)
Screenshot: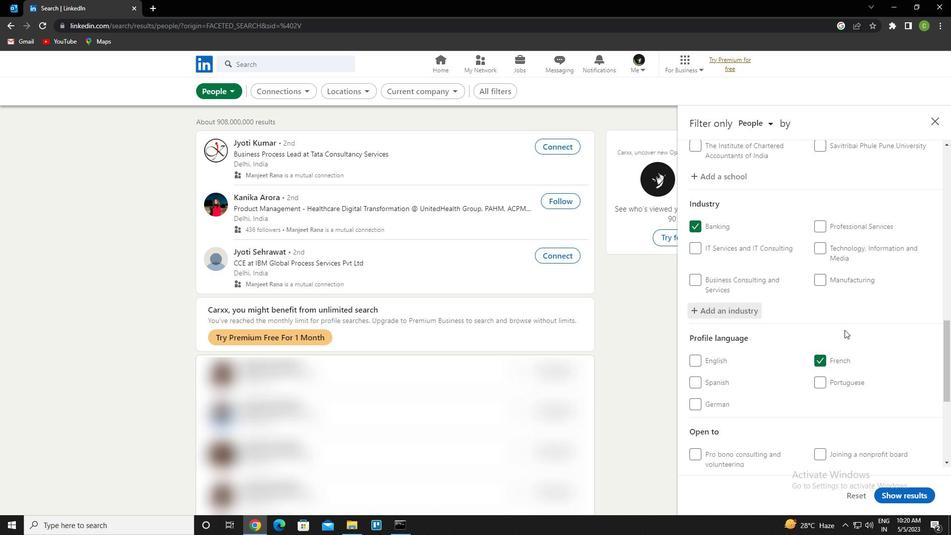 
Action: Mouse scrolled (835, 329) with delta (0, 0)
Screenshot: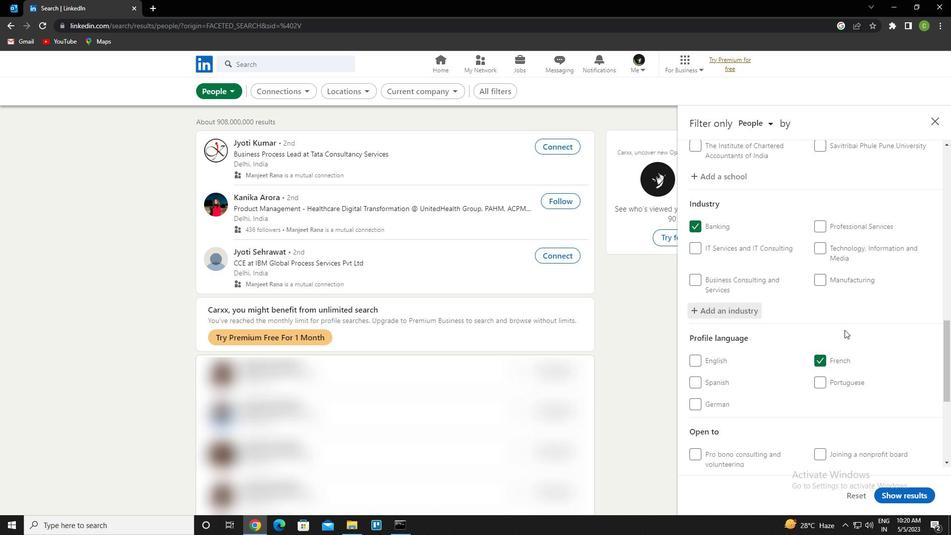 
Action: Mouse moved to (834, 329)
Screenshot: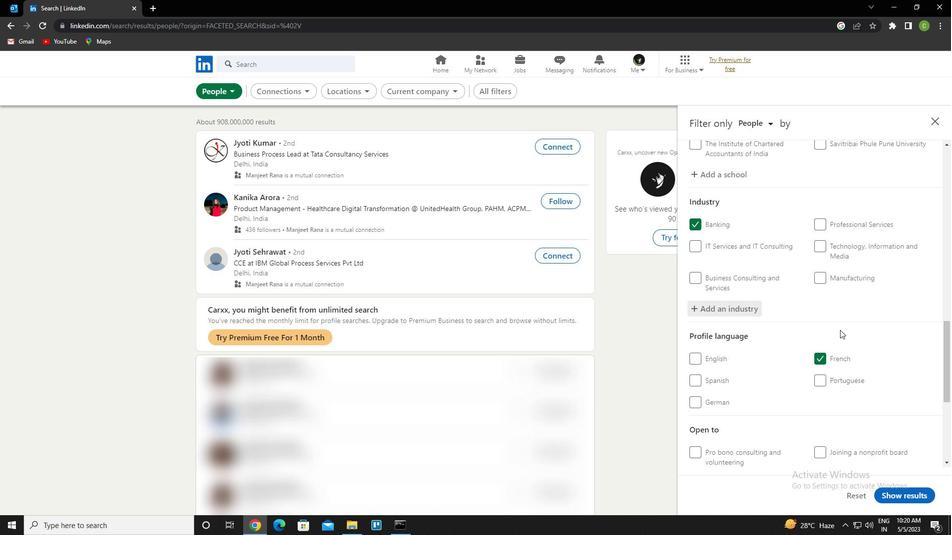 
Action: Mouse scrolled (834, 329) with delta (0, 0)
Screenshot: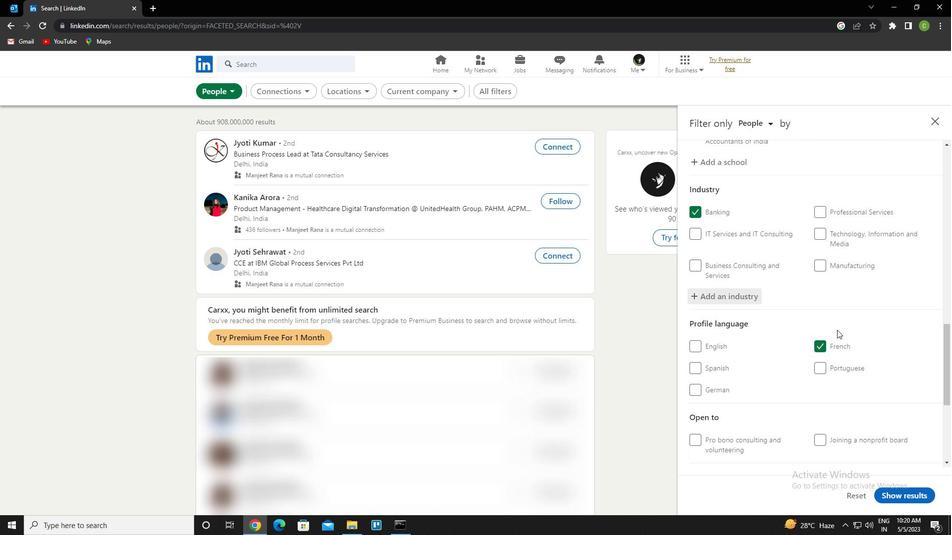 
Action: Mouse moved to (834, 329)
Screenshot: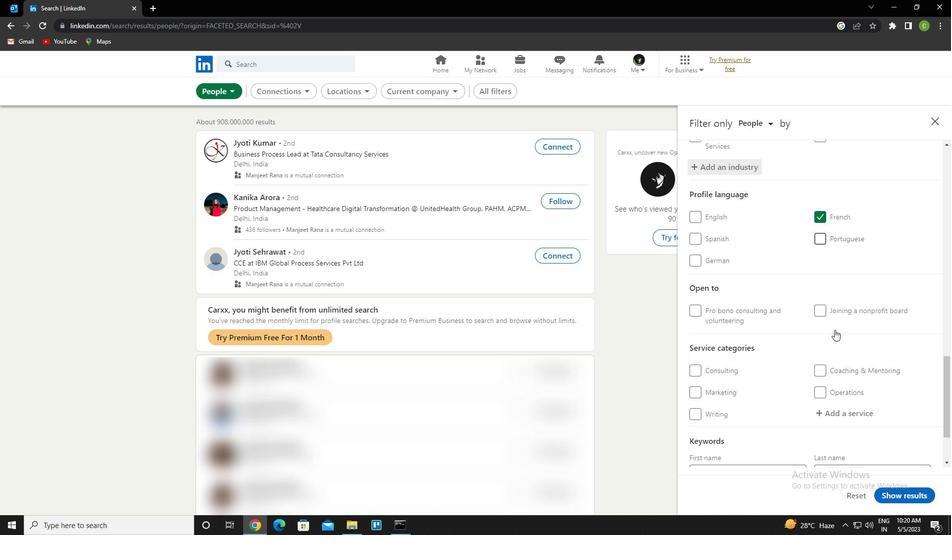 
Action: Mouse scrolled (834, 329) with delta (0, 0)
Screenshot: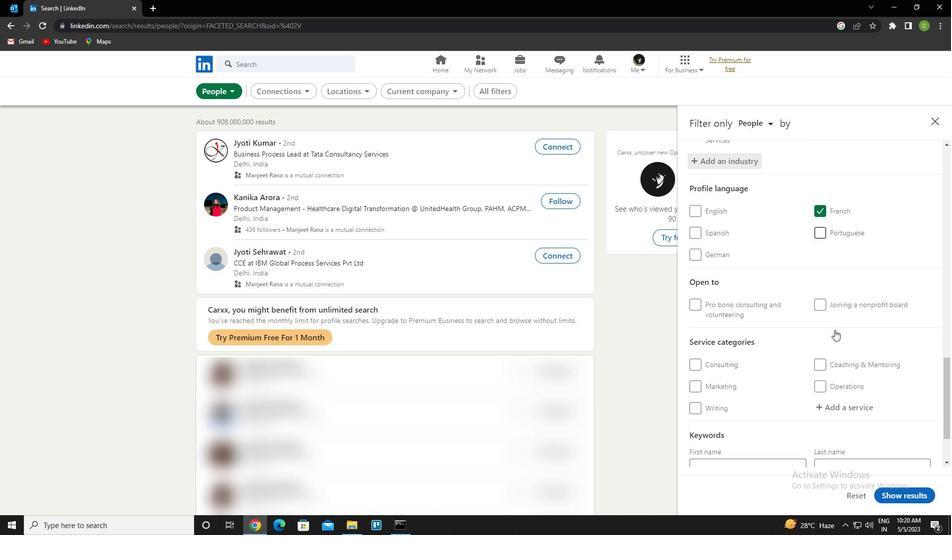 
Action: Mouse scrolled (834, 329) with delta (0, 0)
Screenshot: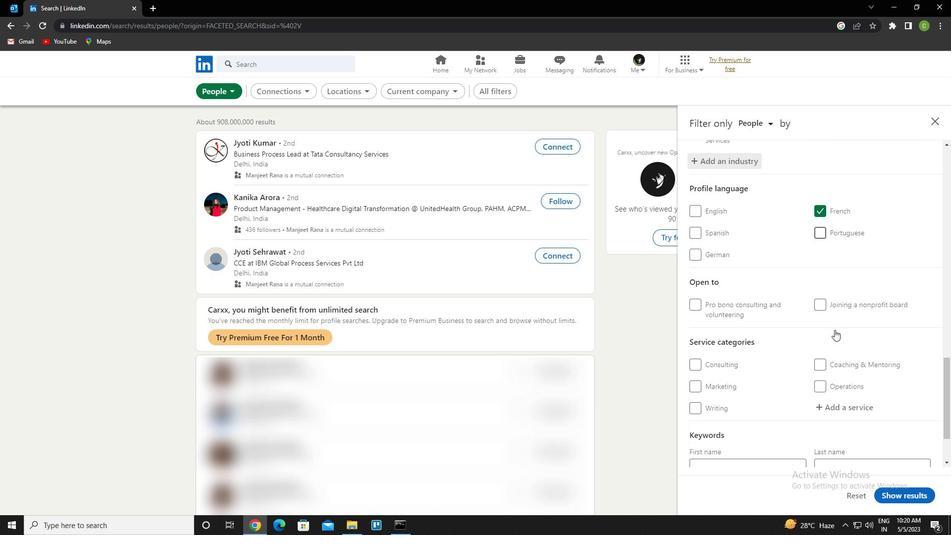 
Action: Mouse scrolled (834, 329) with delta (0, 0)
Screenshot: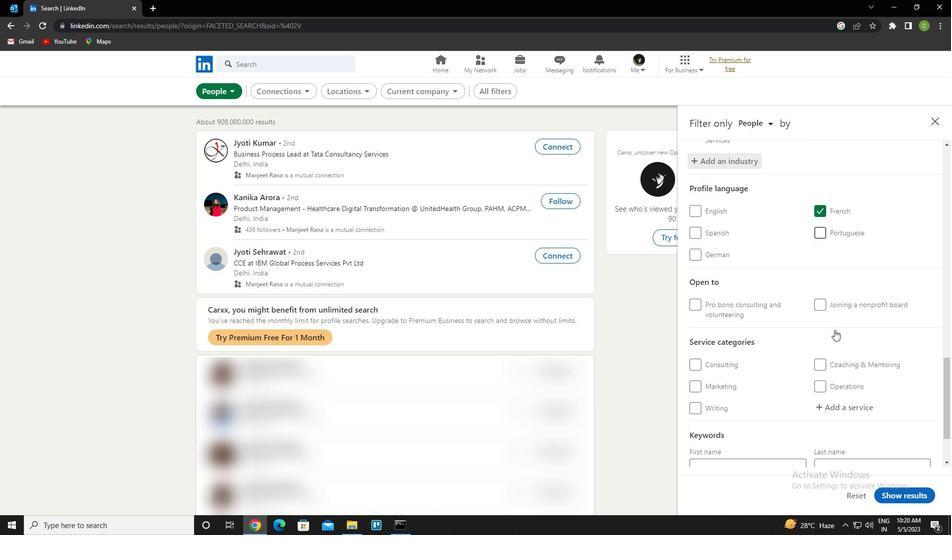
Action: Mouse scrolled (834, 329) with delta (0, 0)
Screenshot: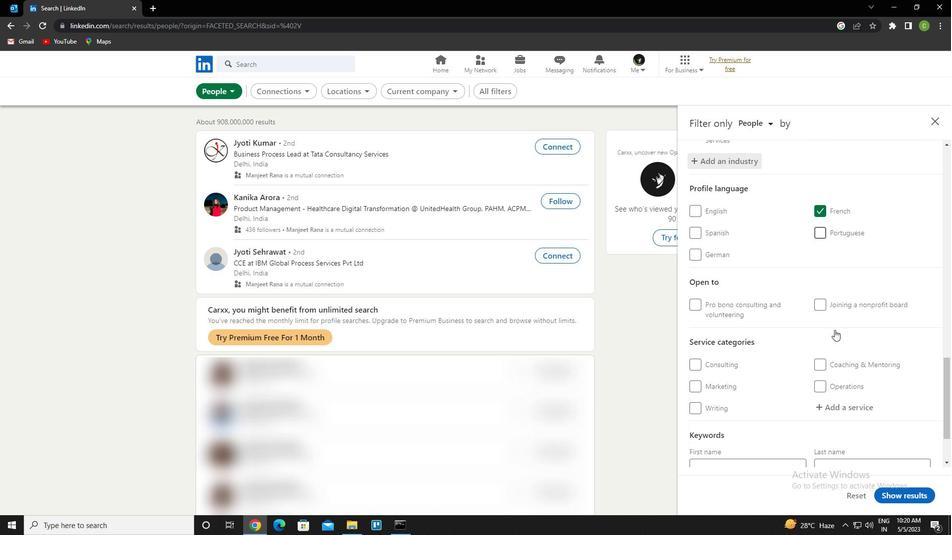 
Action: Mouse moved to (837, 327)
Screenshot: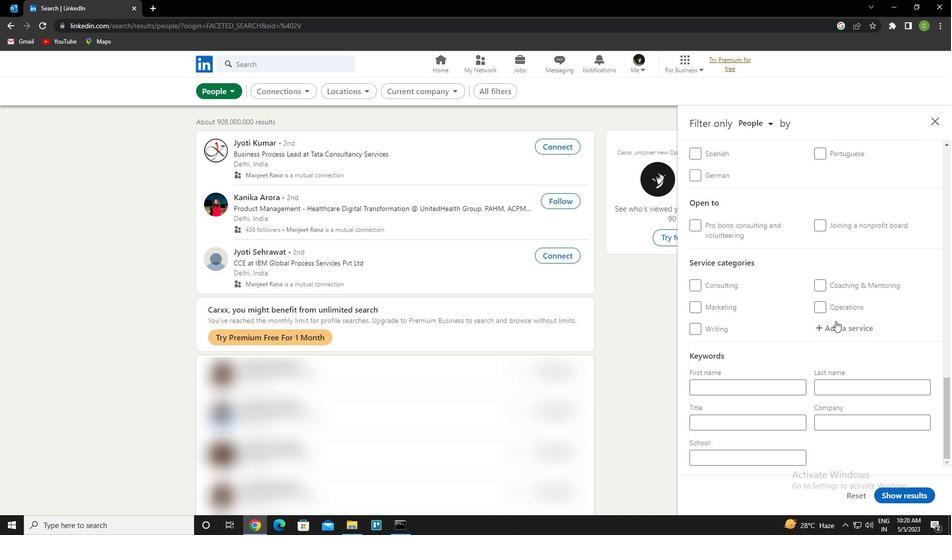 
Action: Mouse pressed left at (837, 327)
Screenshot: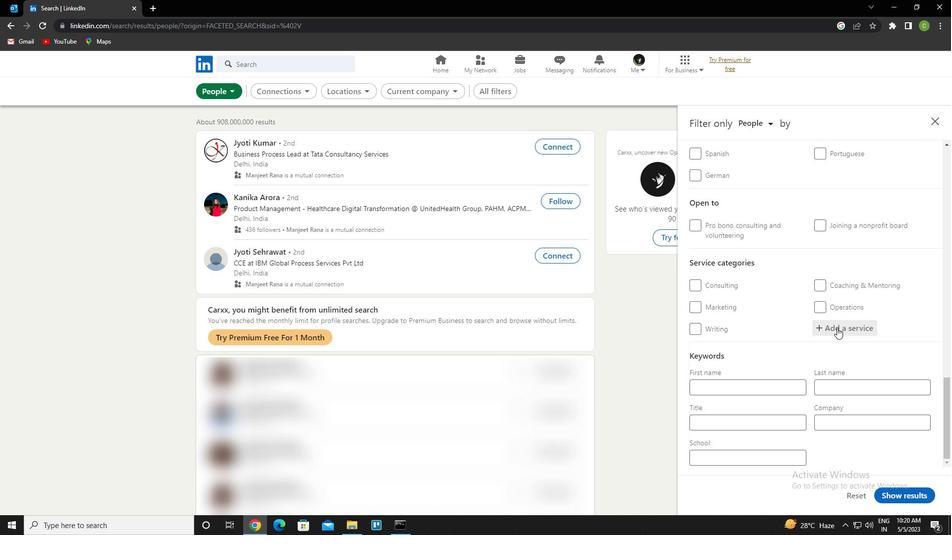 
Action: Key pressed <Key.caps_lock>t<Key.caps_lock>echnical<Key.enter>
Screenshot: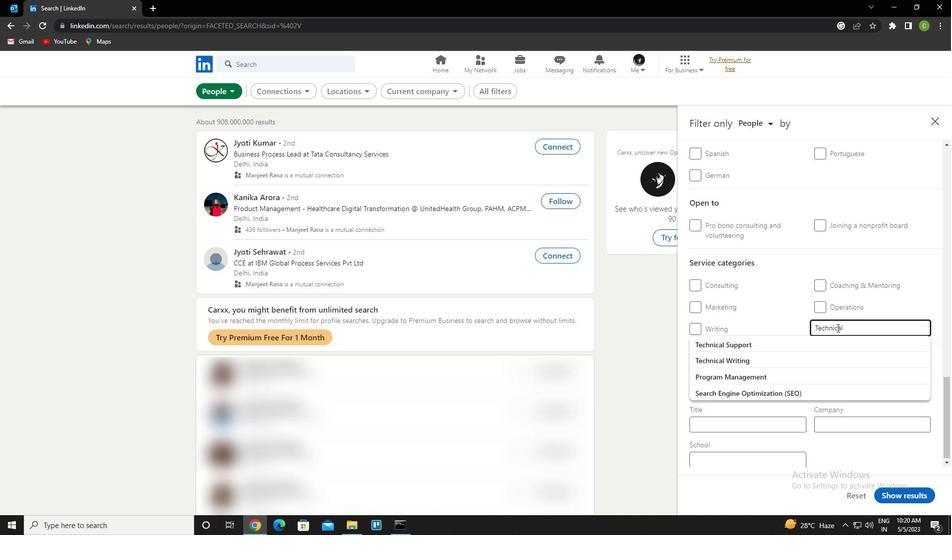 
Action: Mouse scrolled (837, 327) with delta (0, 0)
Screenshot: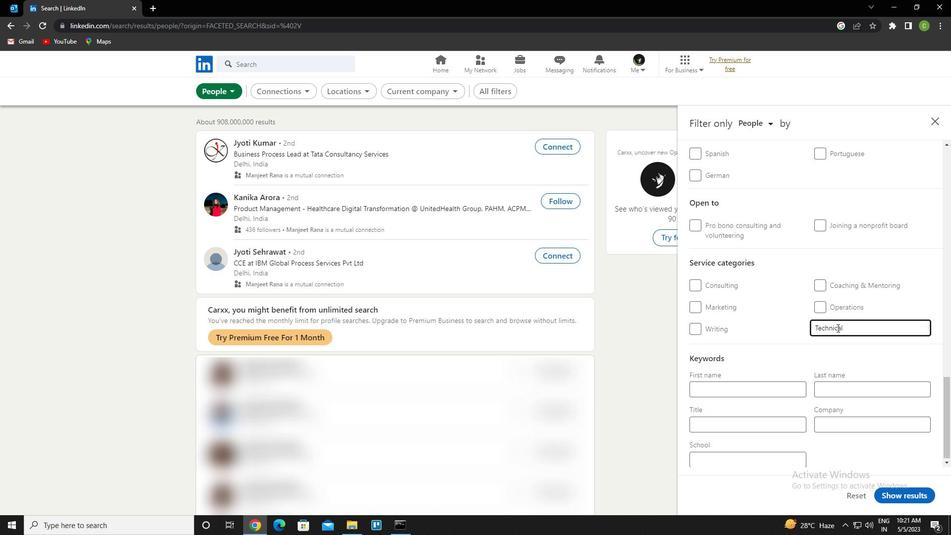 
Action: Mouse scrolled (837, 327) with delta (0, 0)
Screenshot: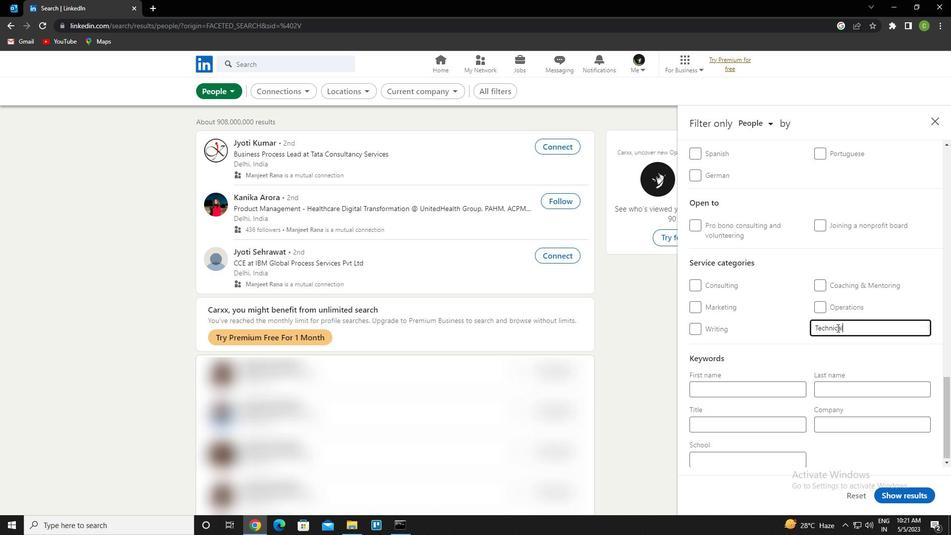 
Action: Mouse scrolled (837, 327) with delta (0, 0)
Screenshot: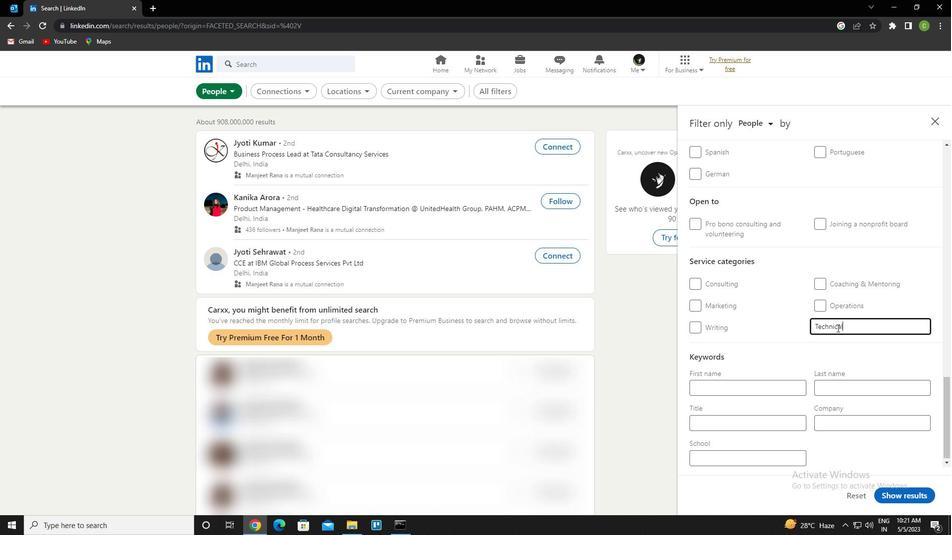 
Action: Mouse scrolled (837, 327) with delta (0, 0)
Screenshot: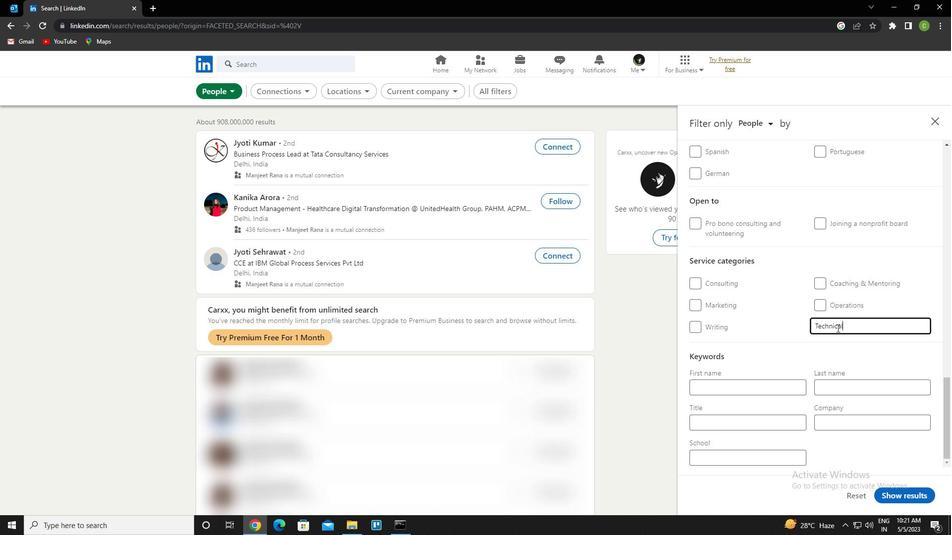
Action: Mouse scrolled (837, 327) with delta (0, 0)
Screenshot: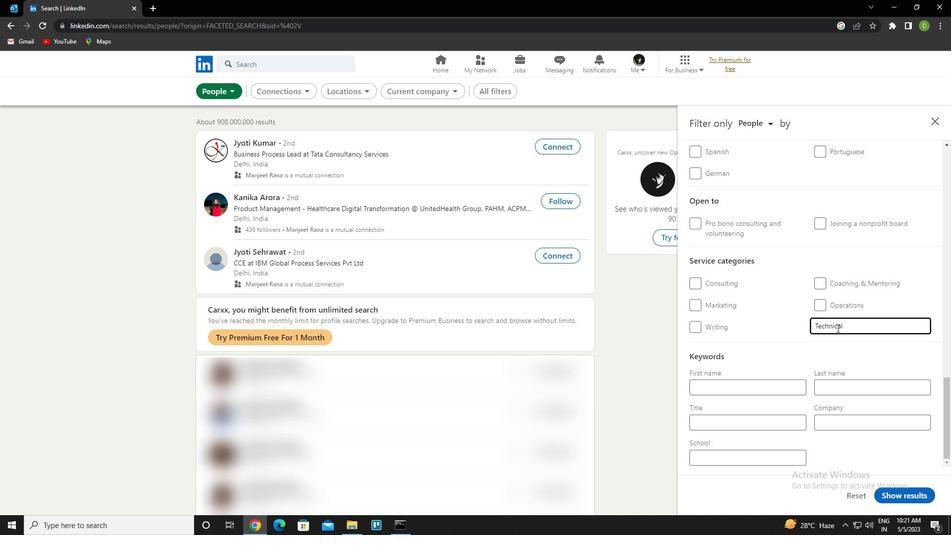 
Action: Mouse scrolled (837, 327) with delta (0, 0)
Screenshot: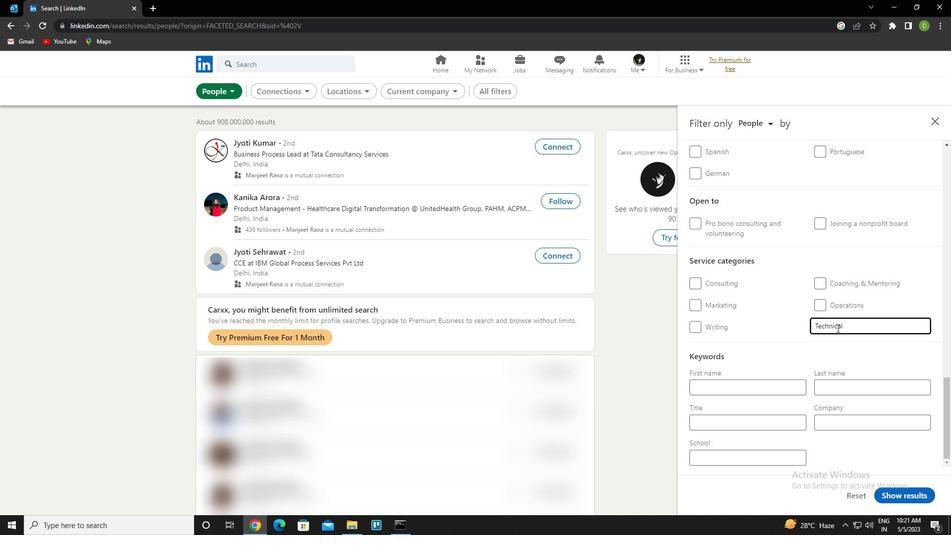 
Action: Mouse moved to (748, 429)
Screenshot: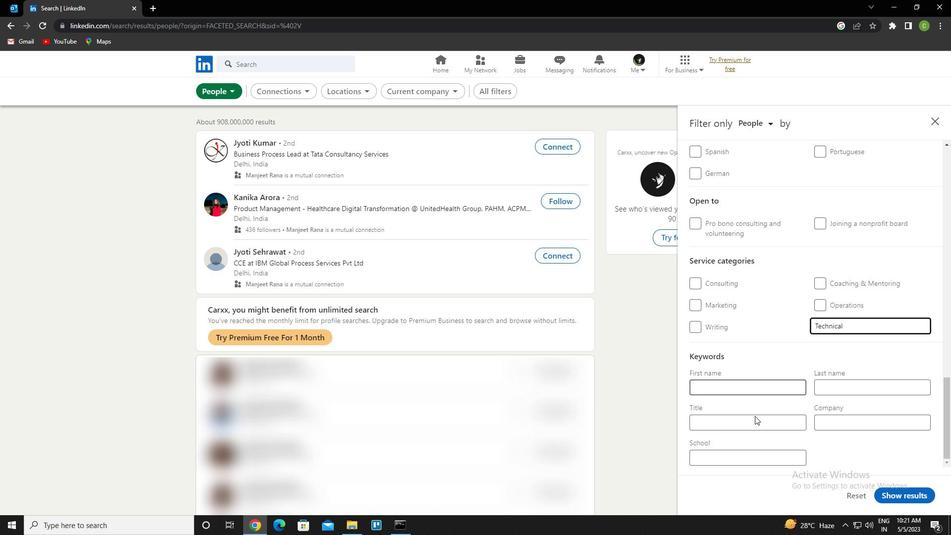 
Action: Mouse pressed left at (748, 429)
Screenshot: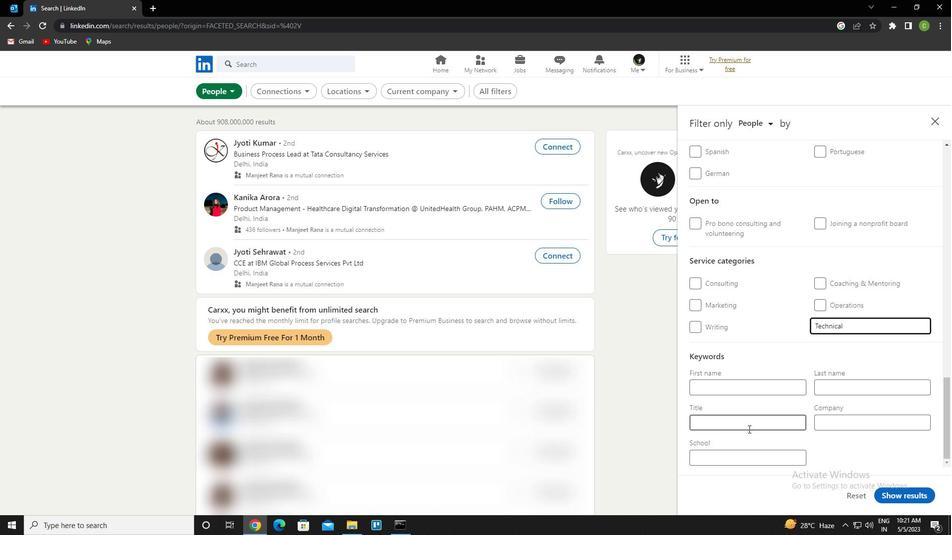 
Action: Key pressed <Key.caps_lock>c<Key.caps_lock>ruise<Key.space><Key.caps_lock>d<Key.caps_lock>irector
Screenshot: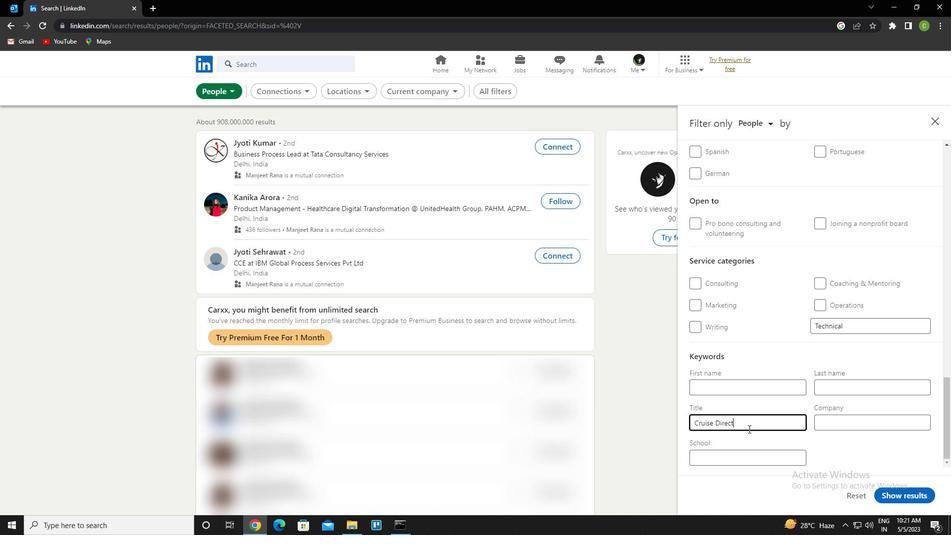 
Action: Mouse moved to (890, 492)
Screenshot: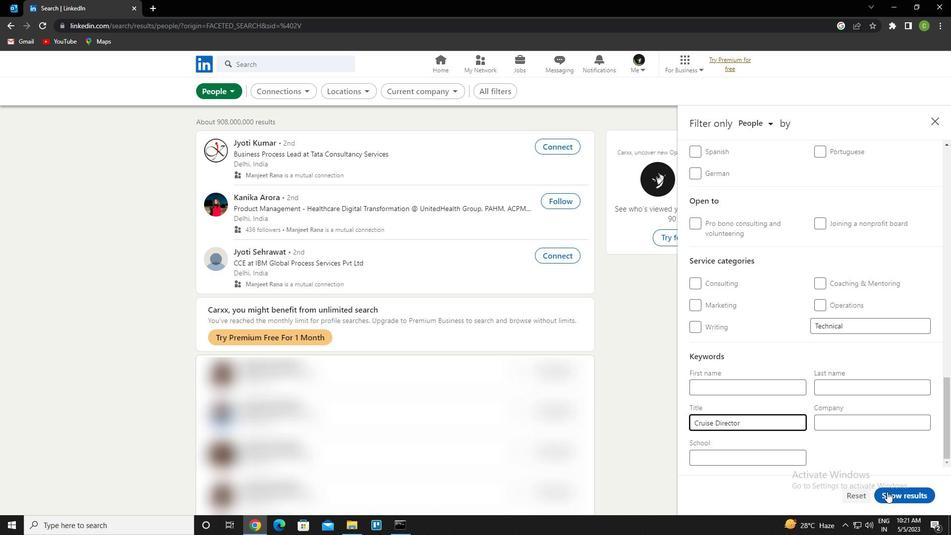 
Action: Mouse pressed left at (890, 492)
Screenshot: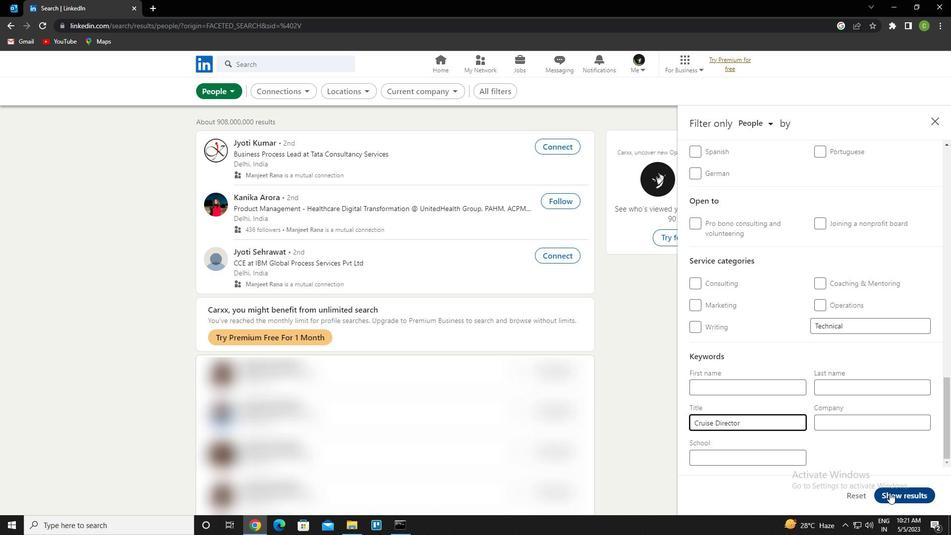 
Action: Mouse moved to (366, 461)
Screenshot: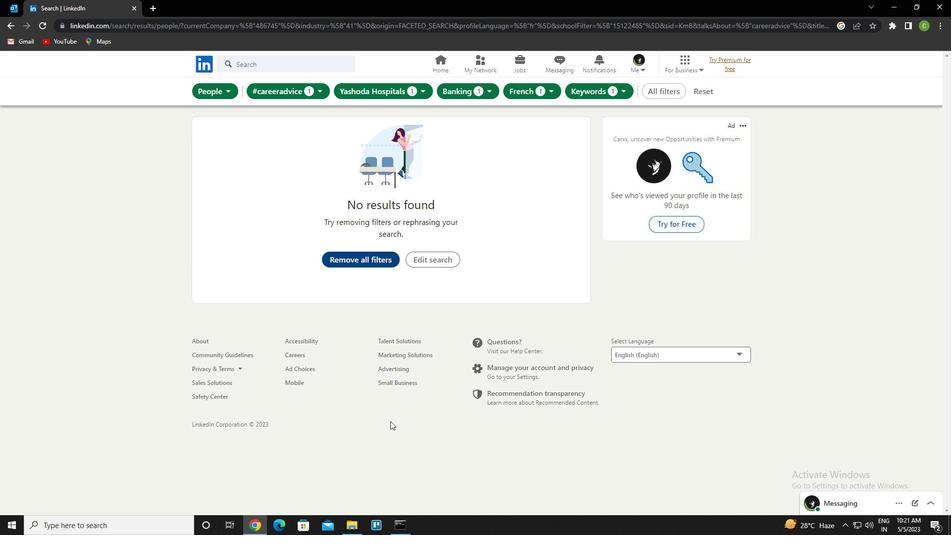 
